 Task: Add a signature Leila Perez containing With heartfelt thanks and warm wishes, Leila Perez to email address softage.3@softage.net and add a folder Sales orders
Action: Mouse moved to (135, 148)
Screenshot: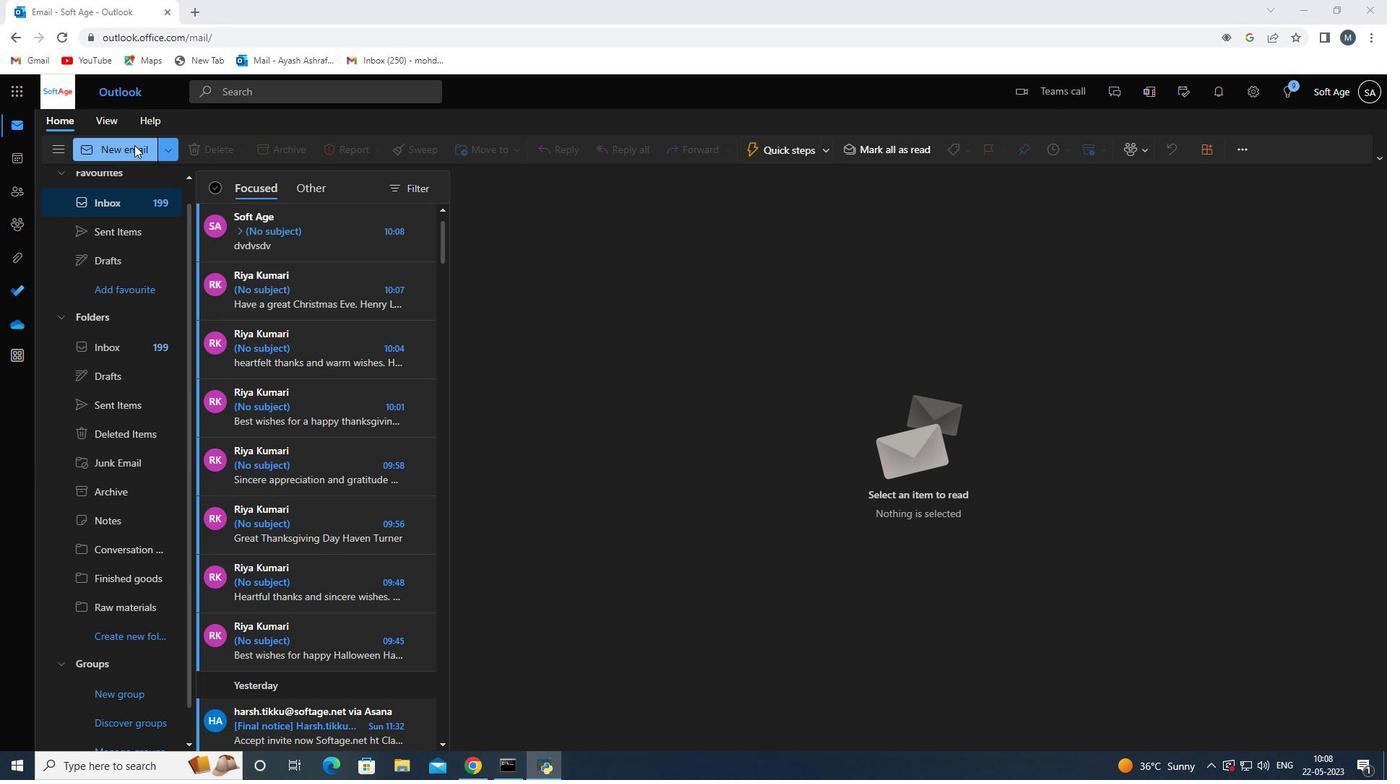 
Action: Mouse pressed left at (135, 148)
Screenshot: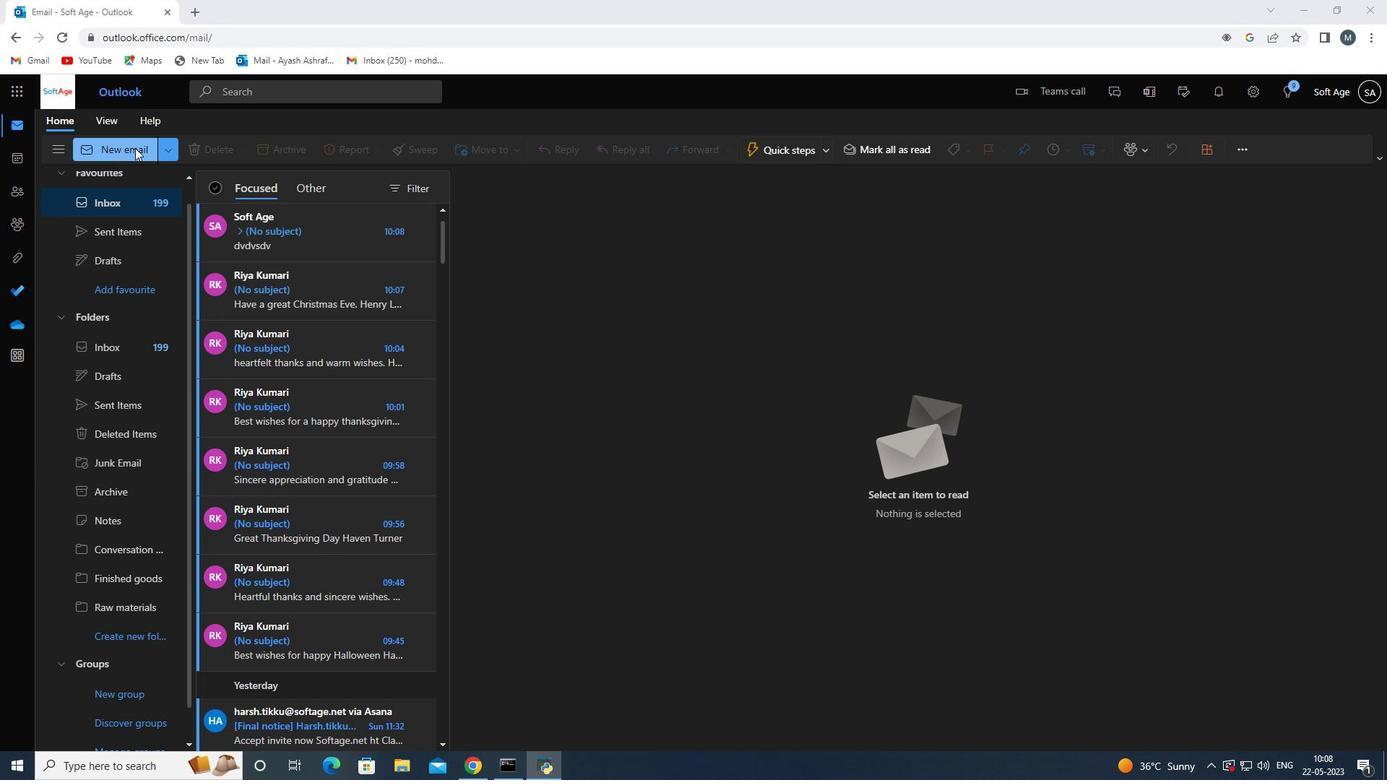 
Action: Mouse moved to (981, 154)
Screenshot: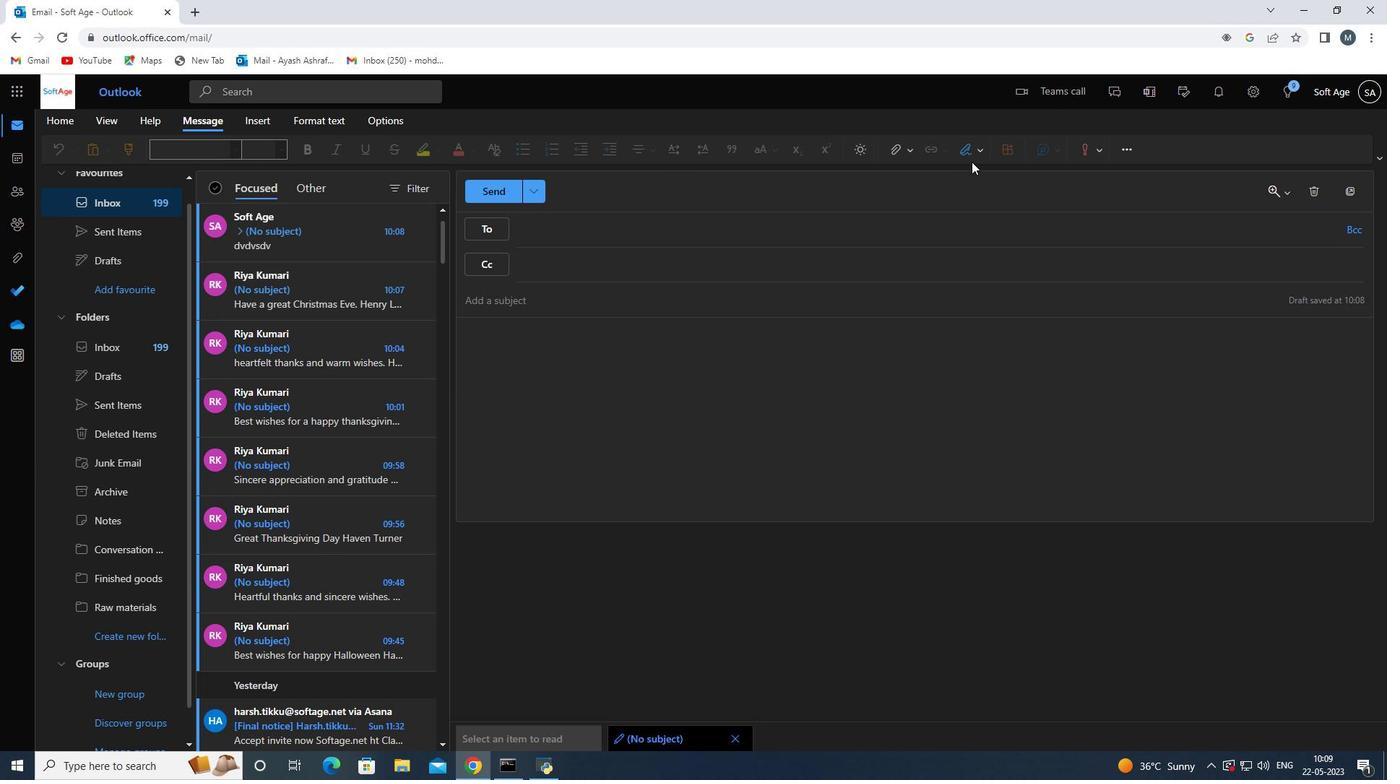 
Action: Mouse pressed left at (981, 154)
Screenshot: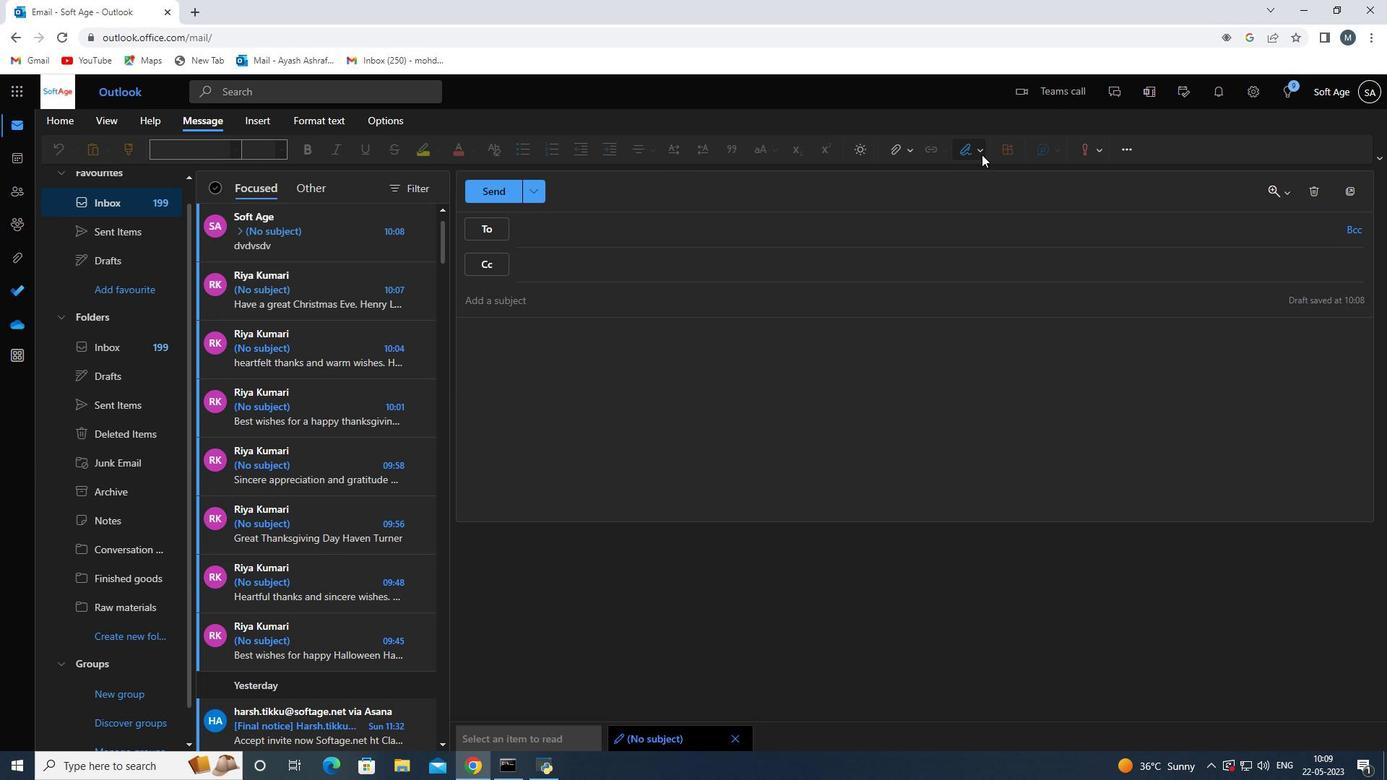 
Action: Mouse moved to (953, 214)
Screenshot: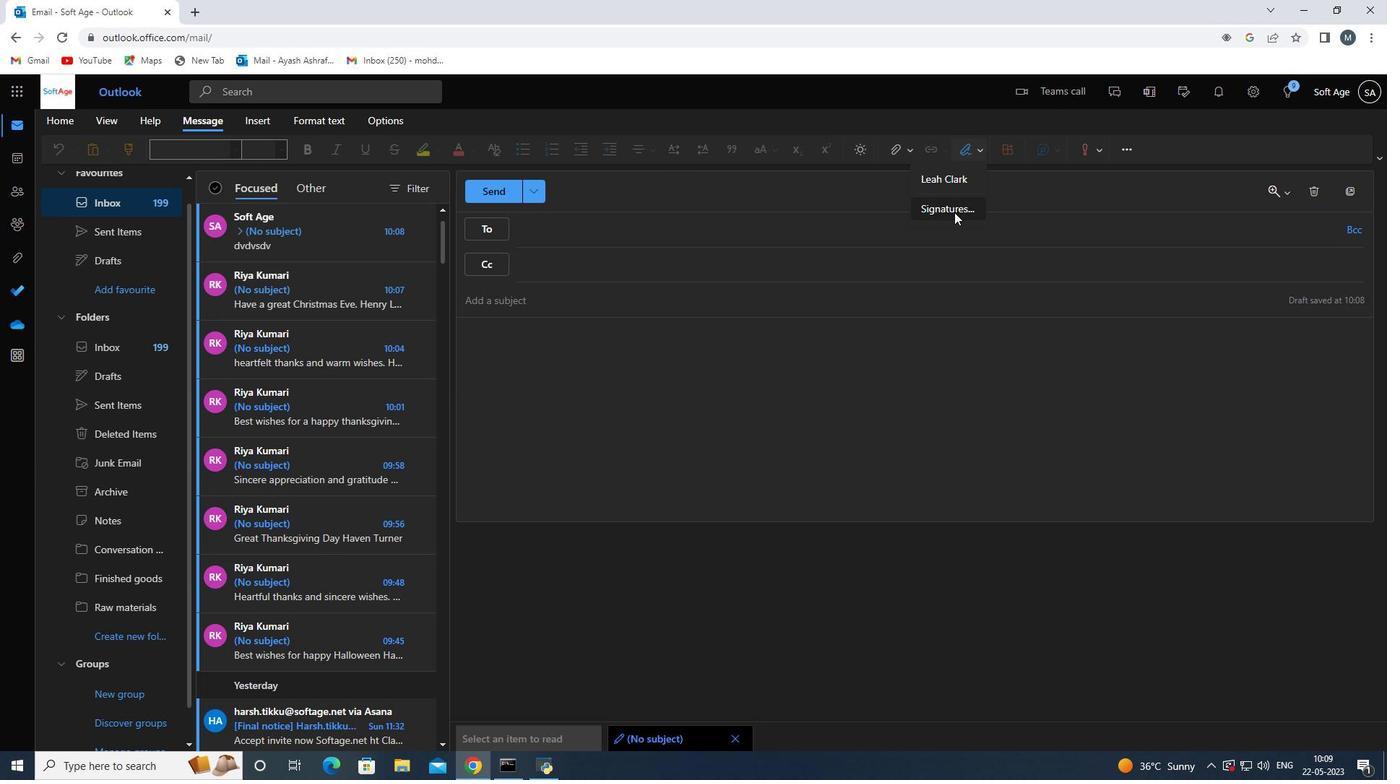 
Action: Mouse pressed left at (953, 214)
Screenshot: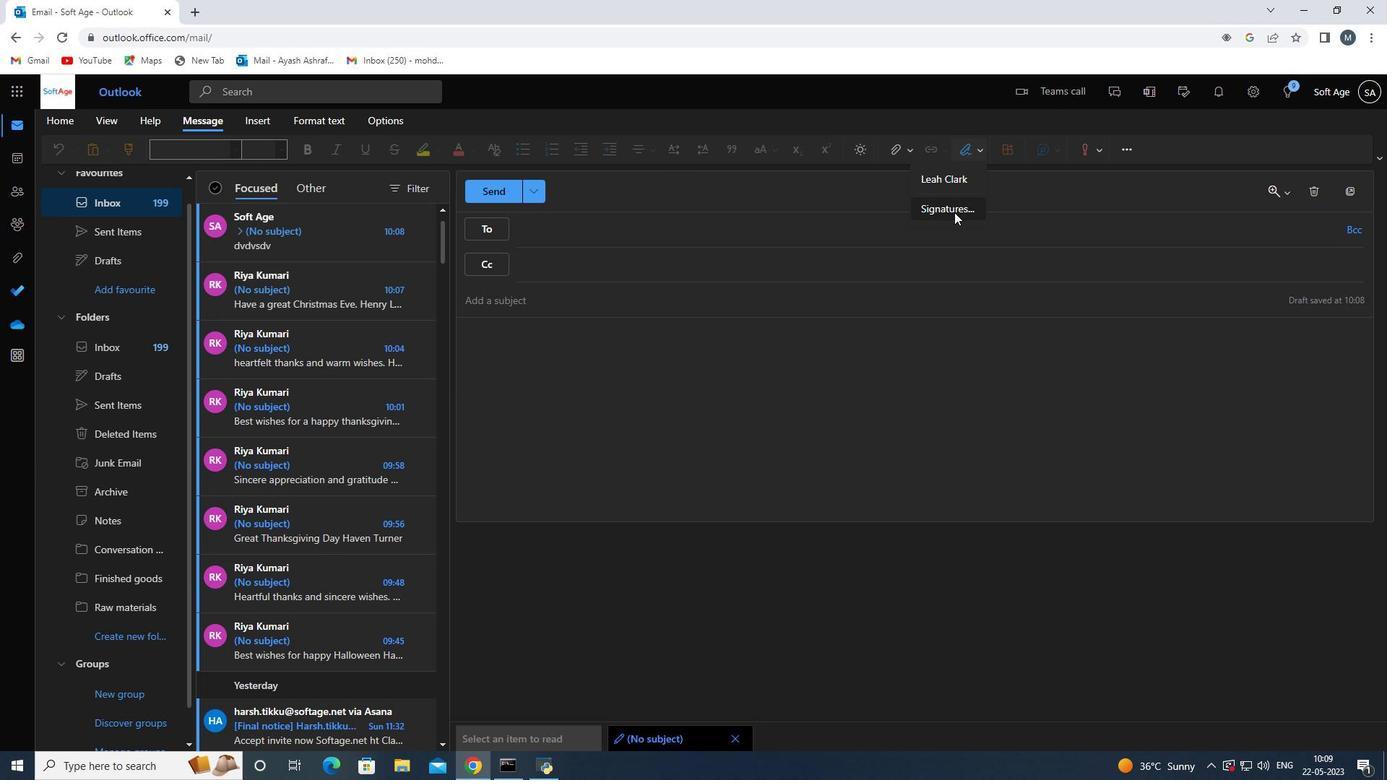 
Action: Mouse moved to (979, 266)
Screenshot: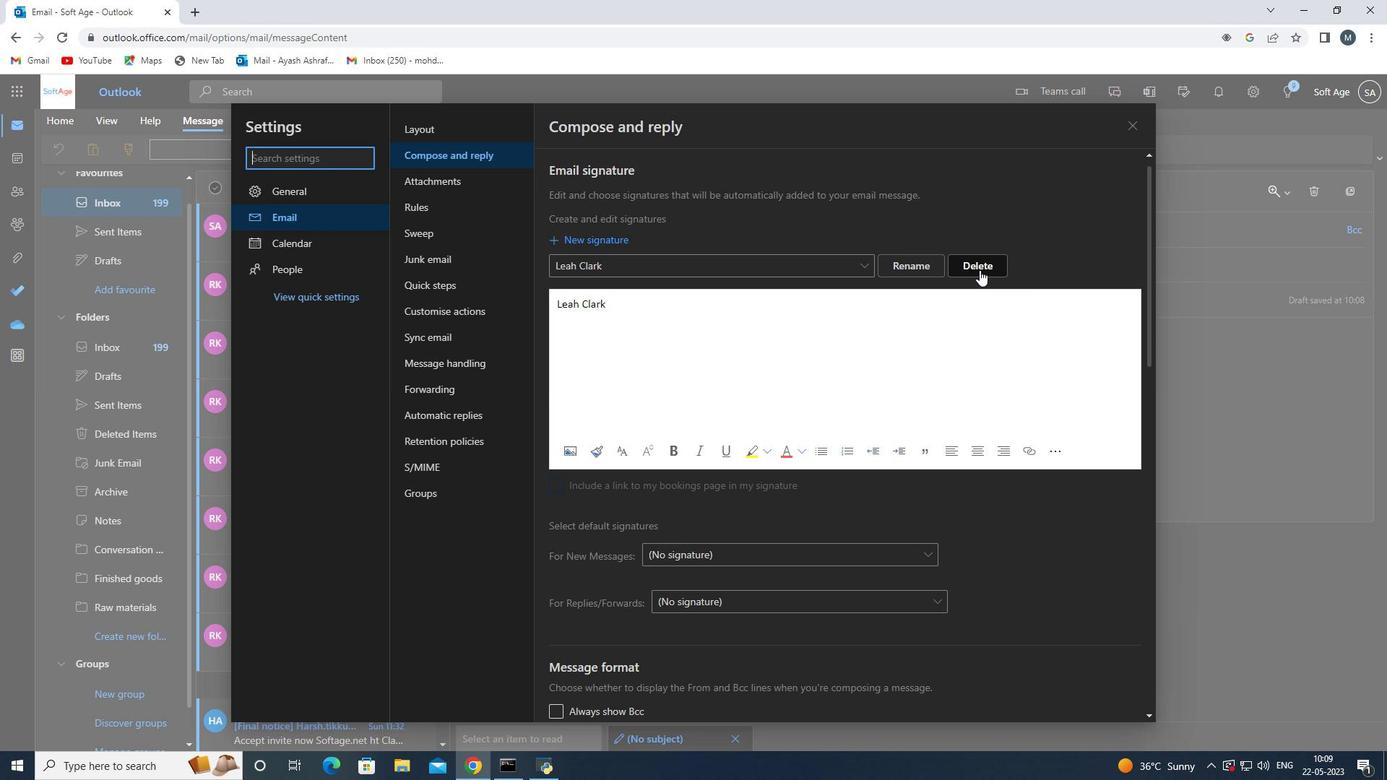 
Action: Mouse pressed left at (979, 266)
Screenshot: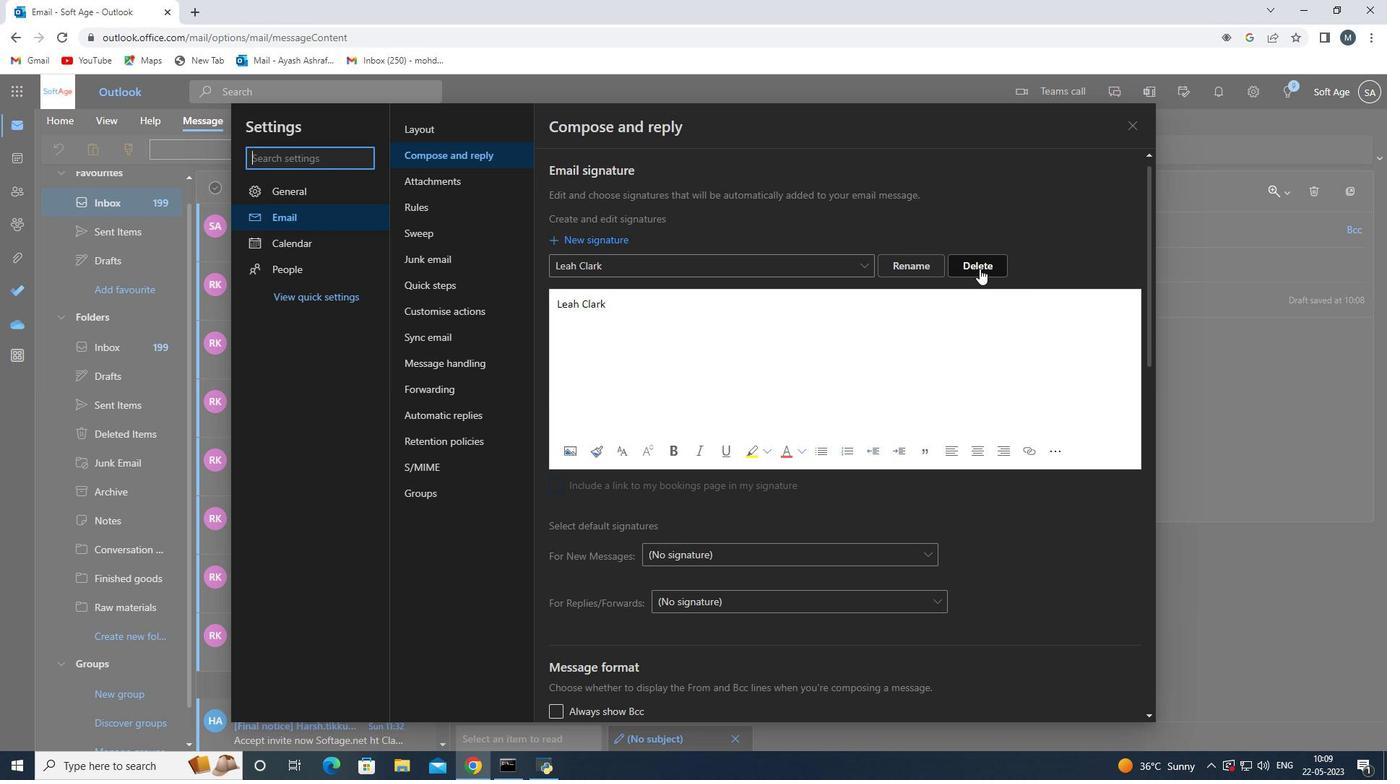 
Action: Mouse moved to (628, 265)
Screenshot: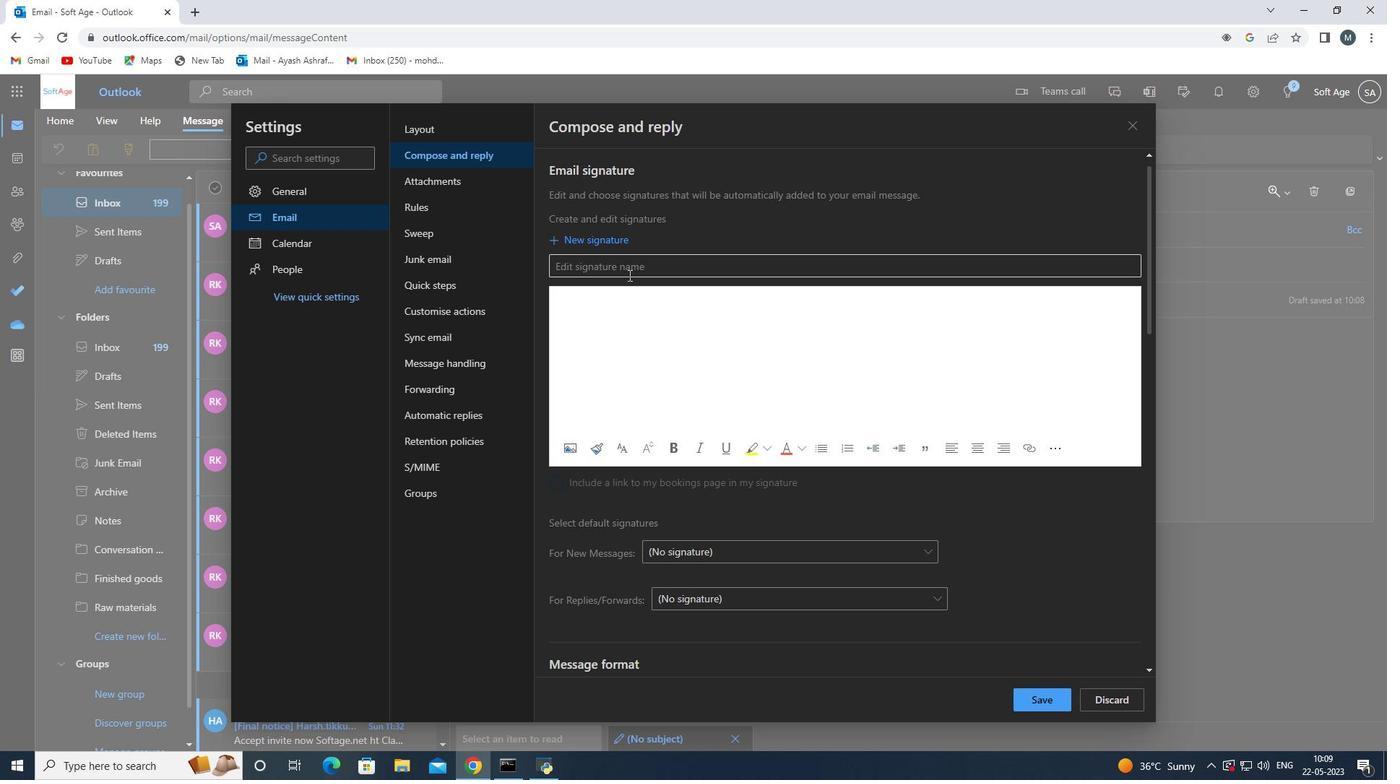 
Action: Mouse pressed left at (628, 265)
Screenshot: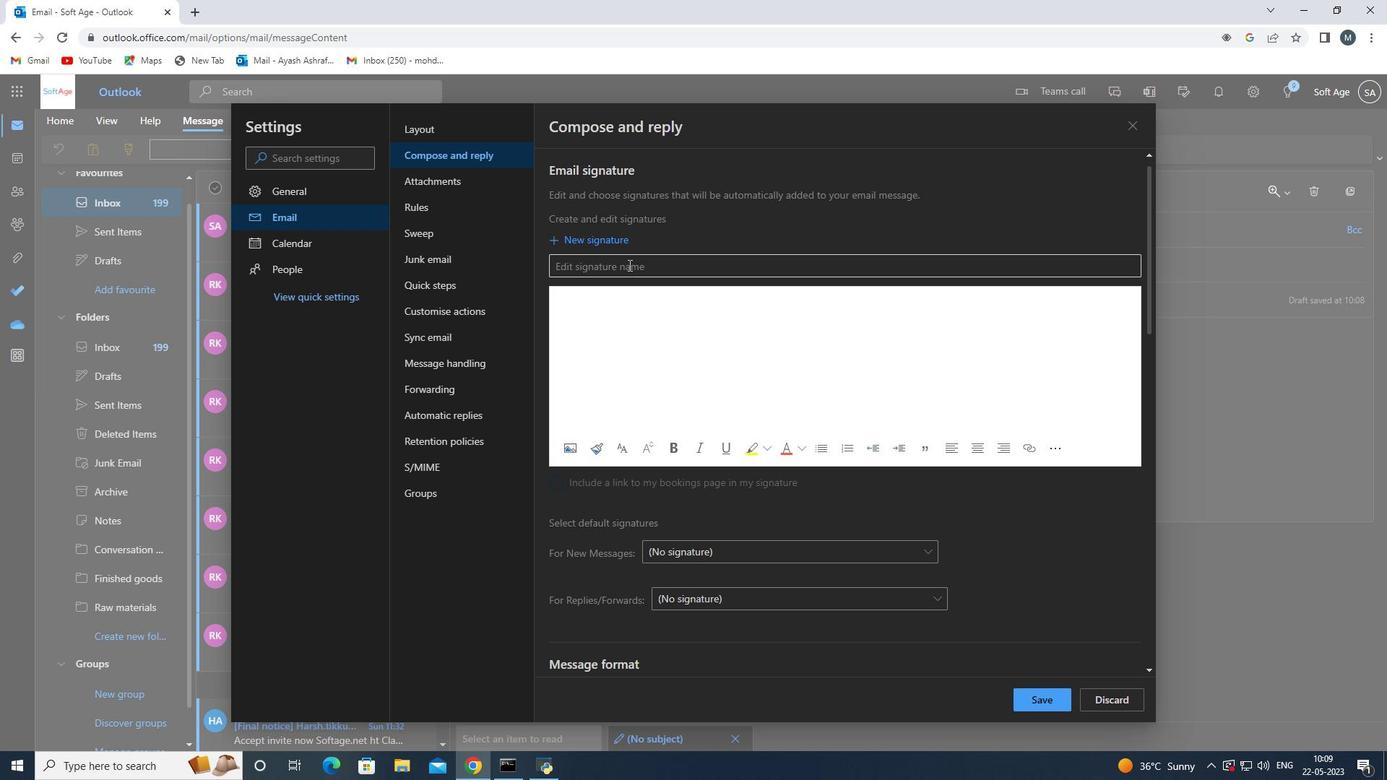 
Action: Key pressed <Key.shift><Key.shift><Key.shift><Key.shift><Key.shift>Leila<Key.space><Key.shift><Key.shift><Key.shift><Key.shift><Key.shift><Key.shift><Key.shift><Key.shift>Perez<Key.space>
Screenshot: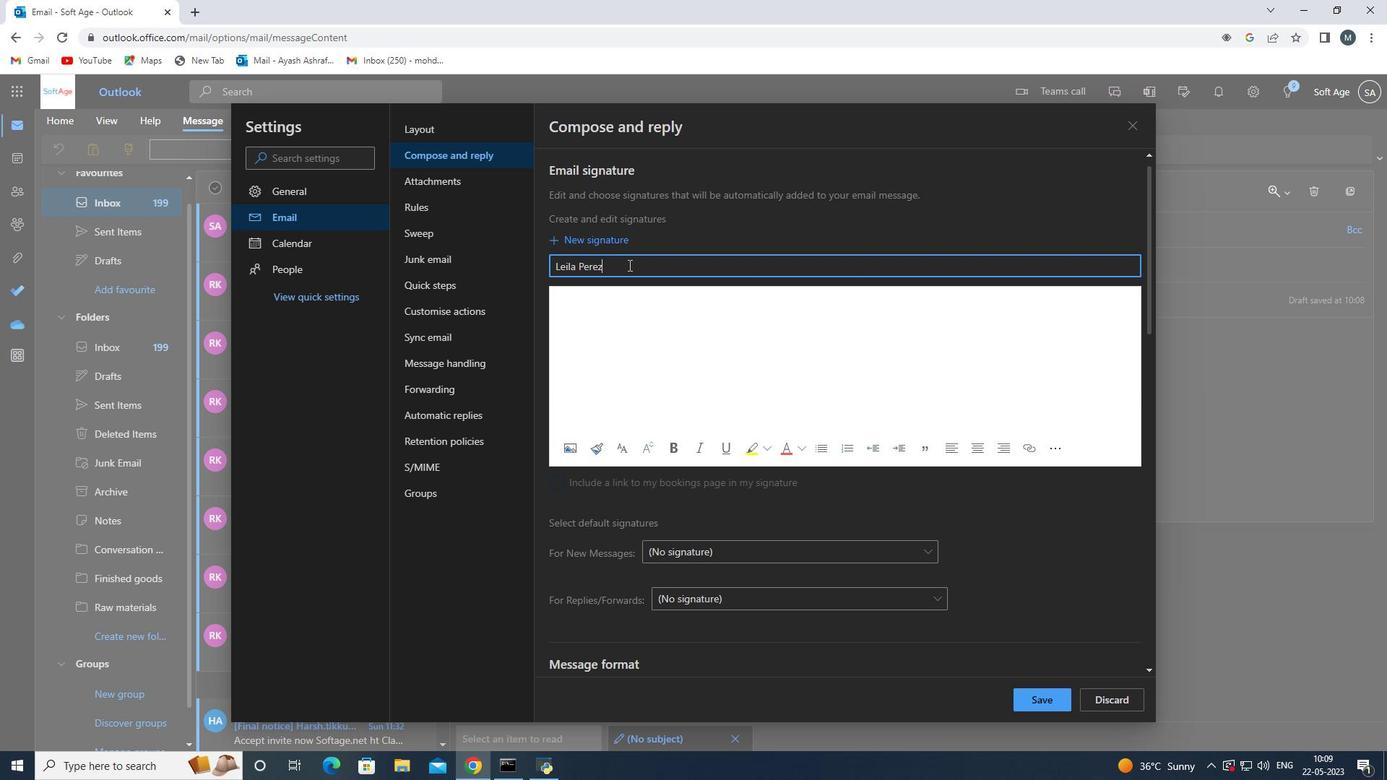 
Action: Mouse moved to (597, 317)
Screenshot: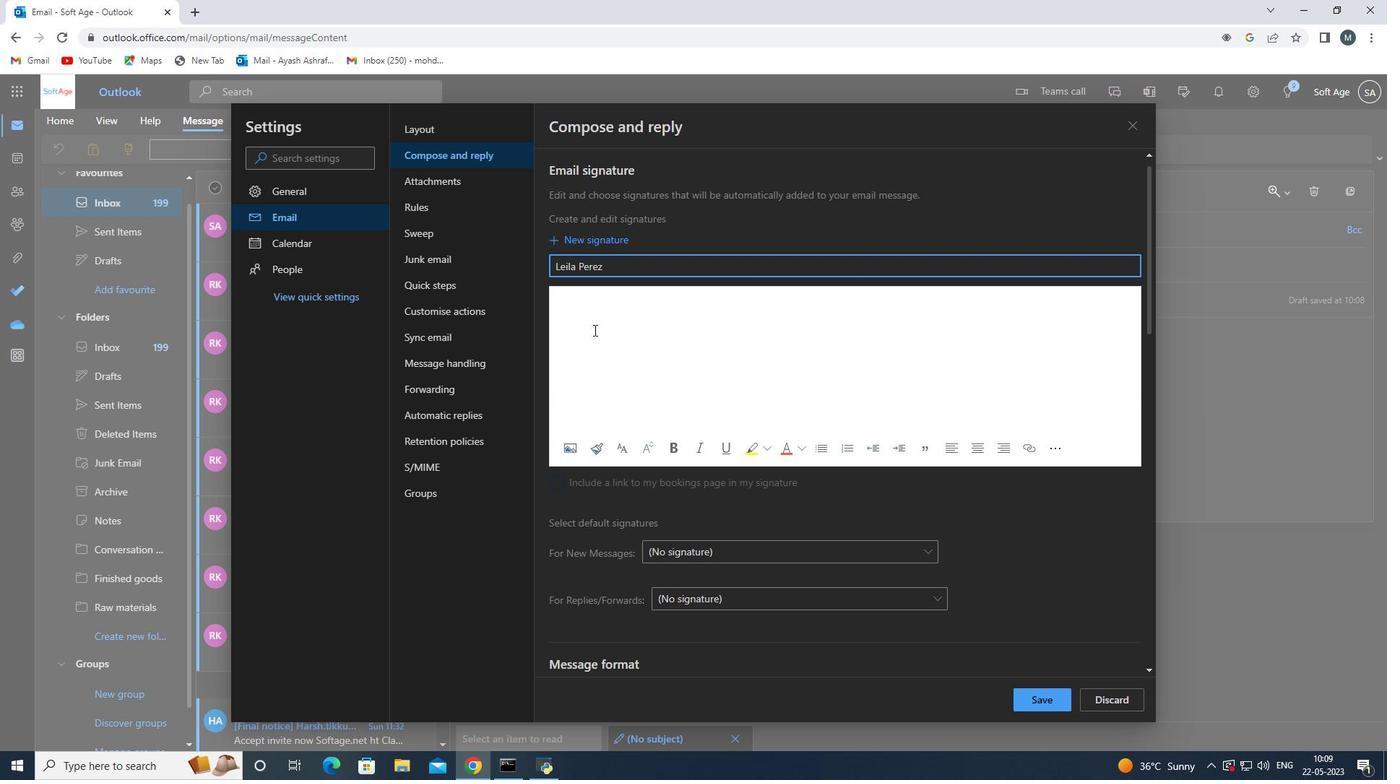 
Action: Mouse pressed left at (597, 317)
Screenshot: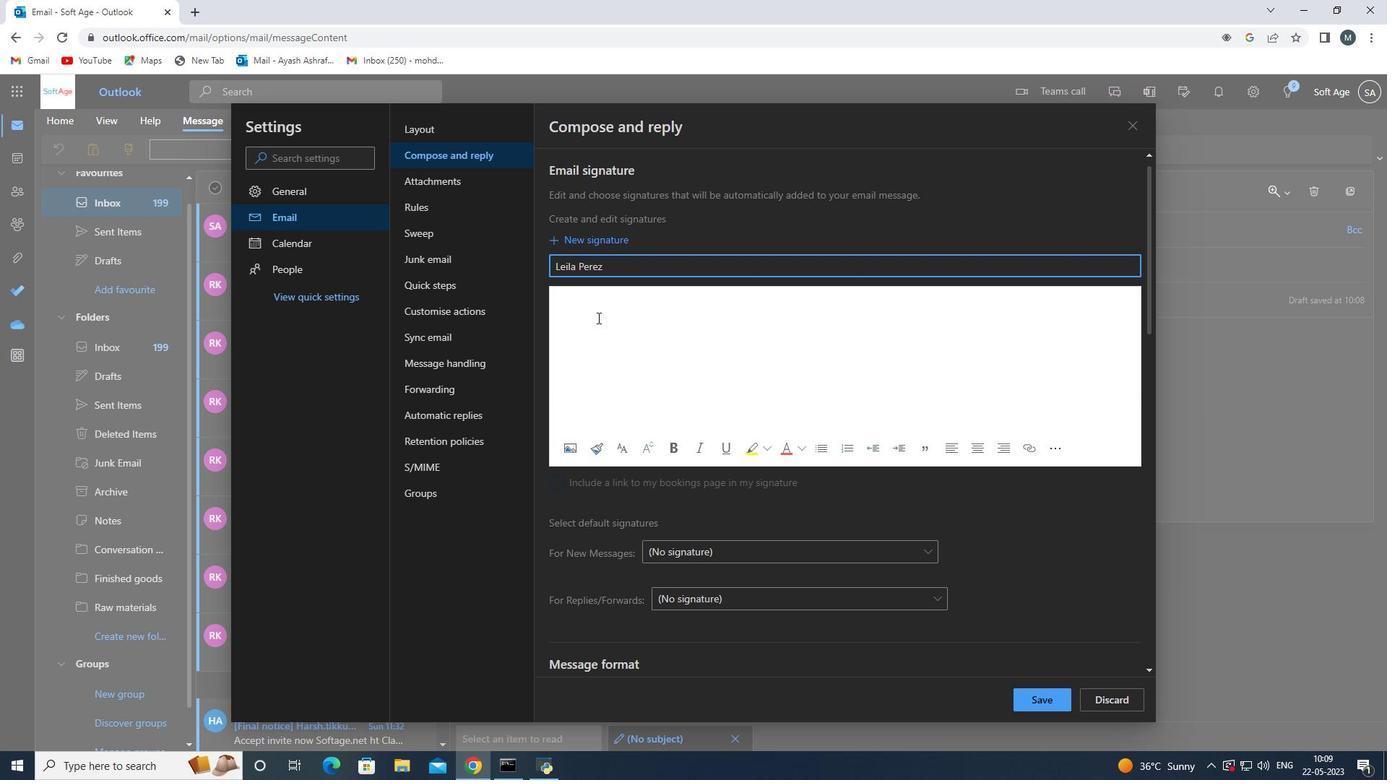 
Action: Mouse moved to (598, 317)
Screenshot: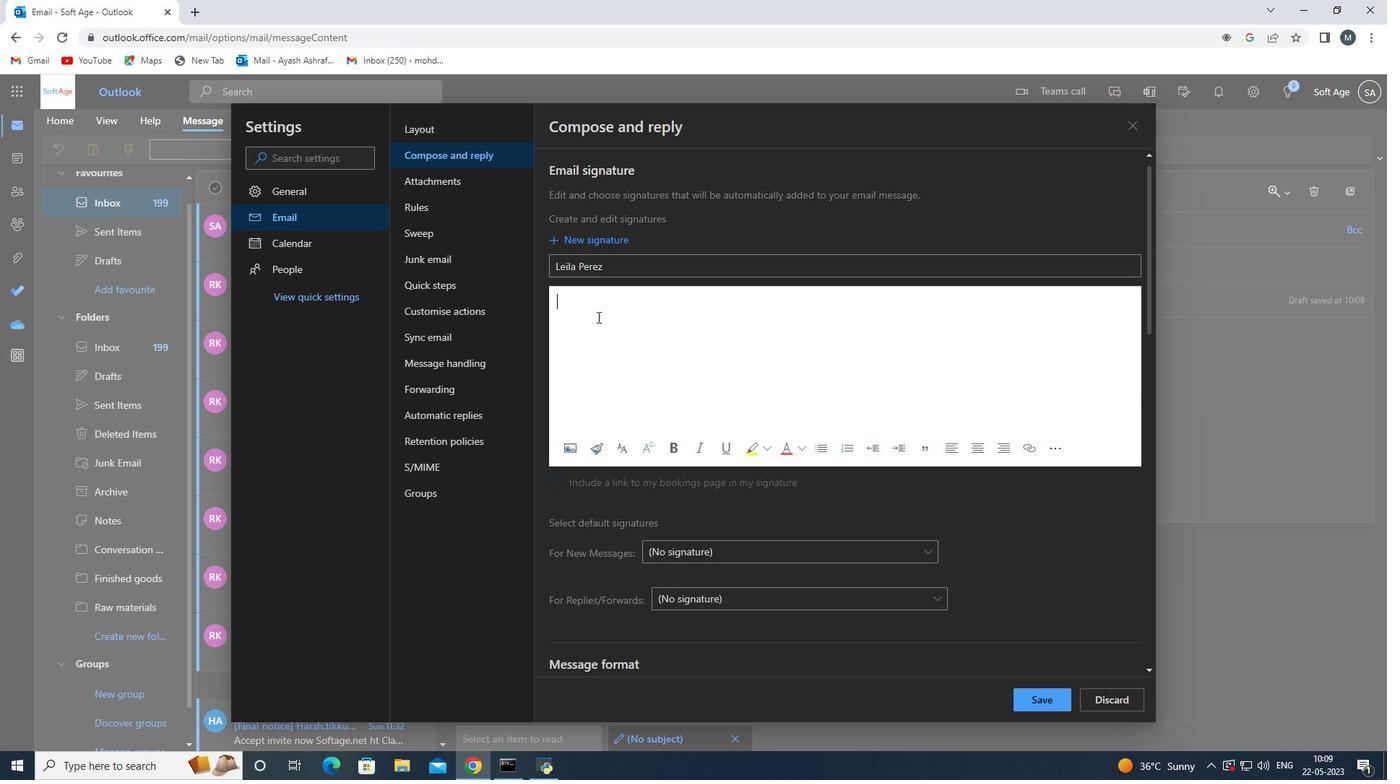 
Action: Key pressed <Key.shift>Leila<Key.space><Key.shift>Perez<Key.space>
Screenshot: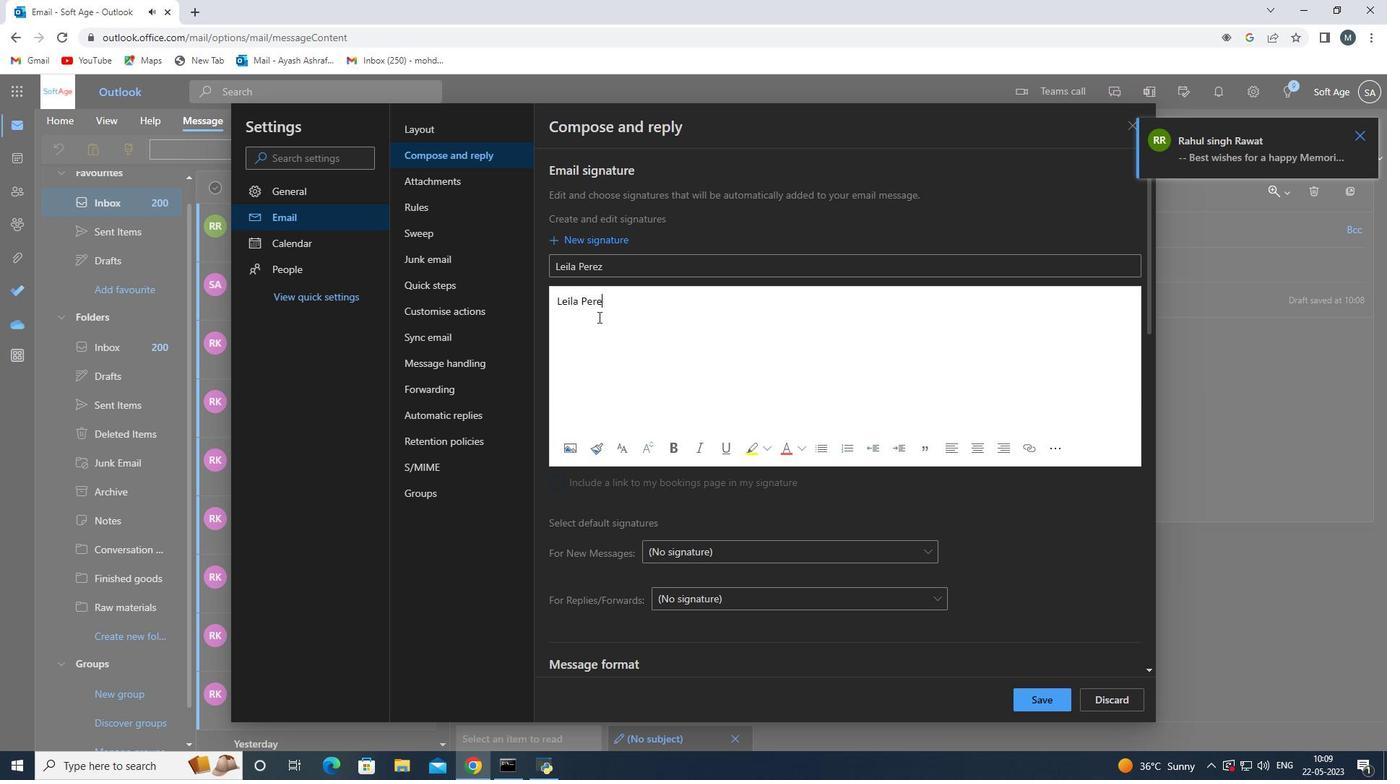 
Action: Mouse moved to (1033, 696)
Screenshot: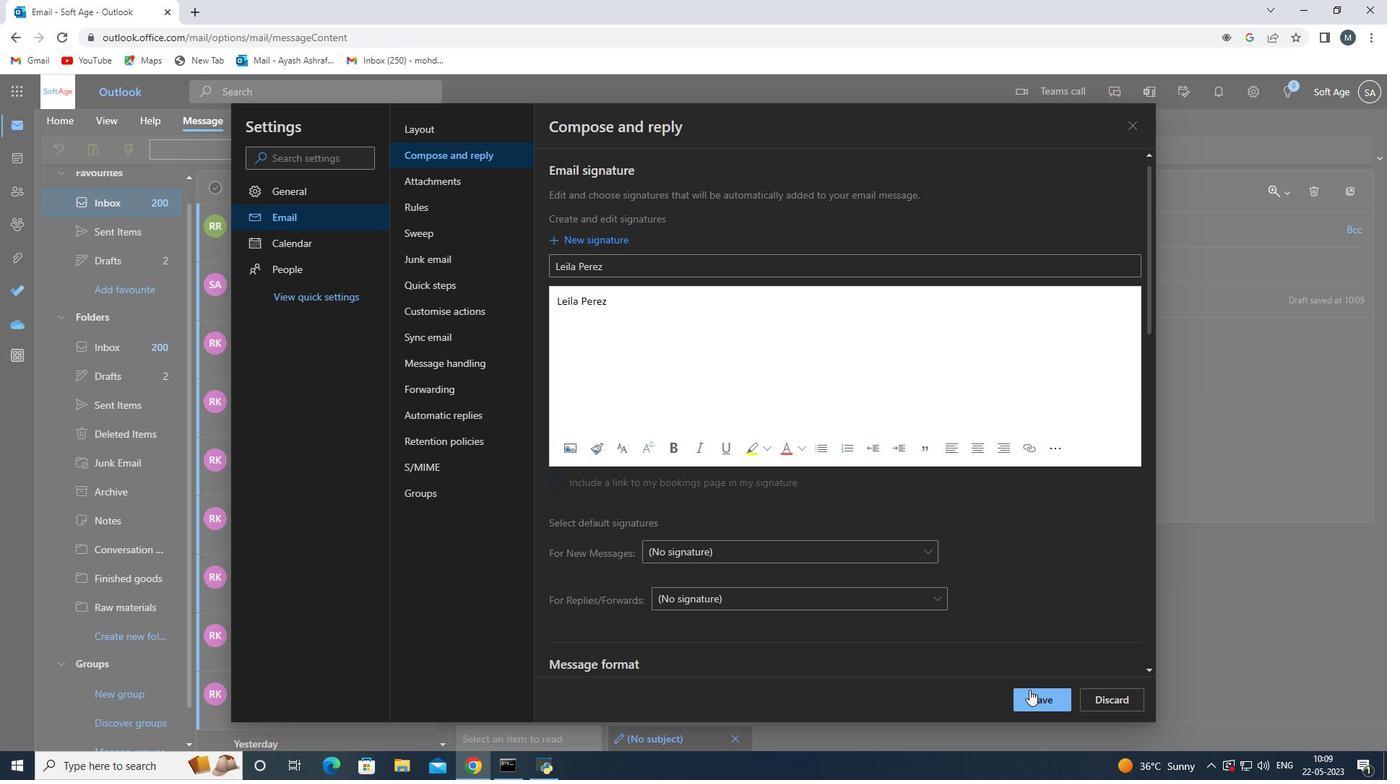 
Action: Mouse pressed left at (1033, 696)
Screenshot: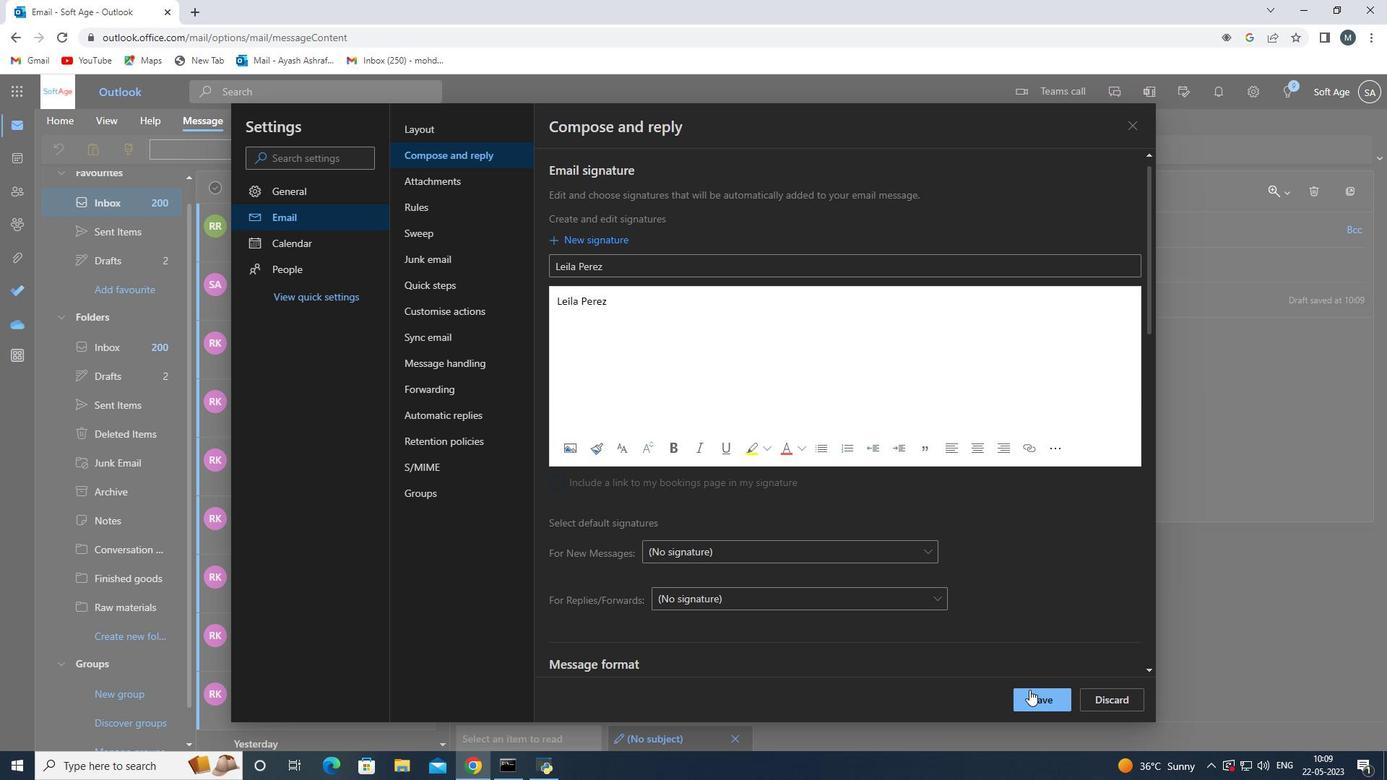 
Action: Mouse moved to (979, 442)
Screenshot: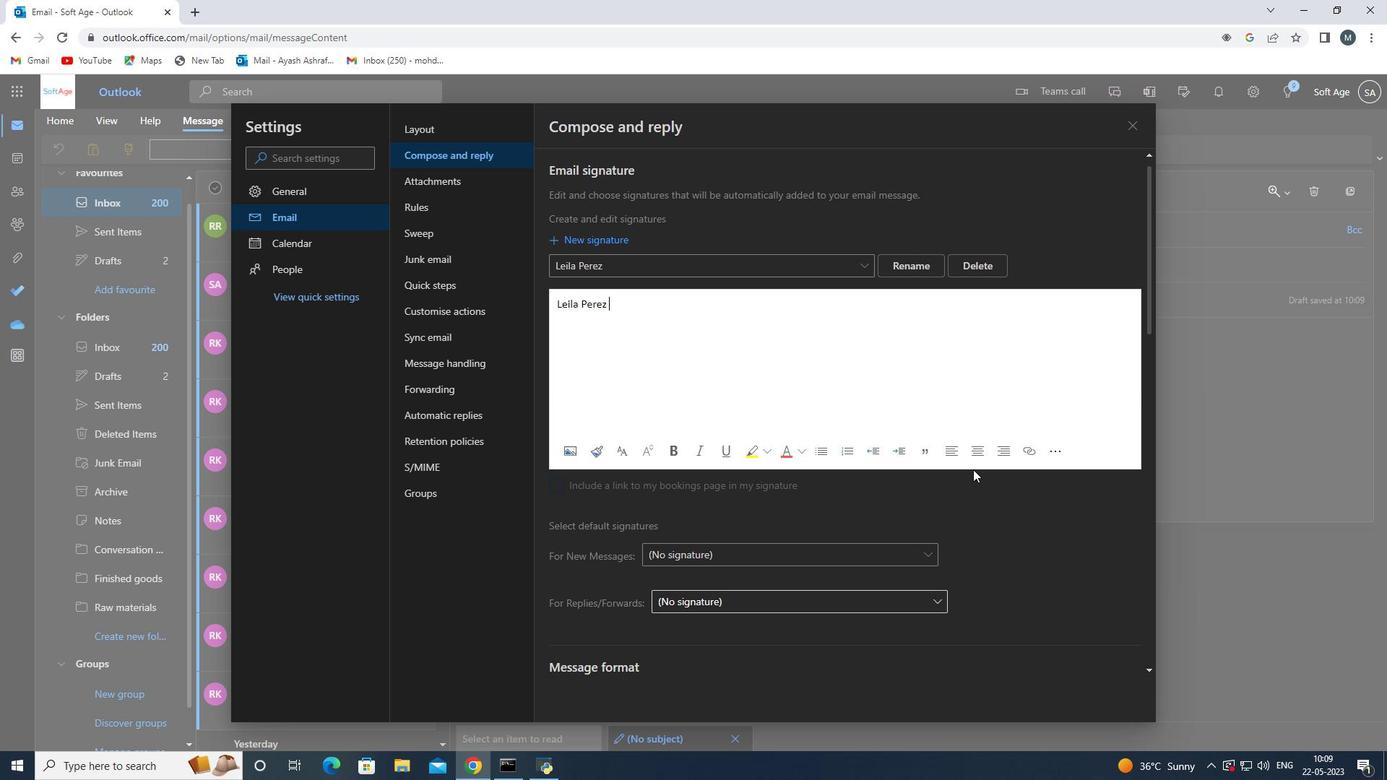 
Action: Mouse scrolled (975, 463) with delta (0, 0)
Screenshot: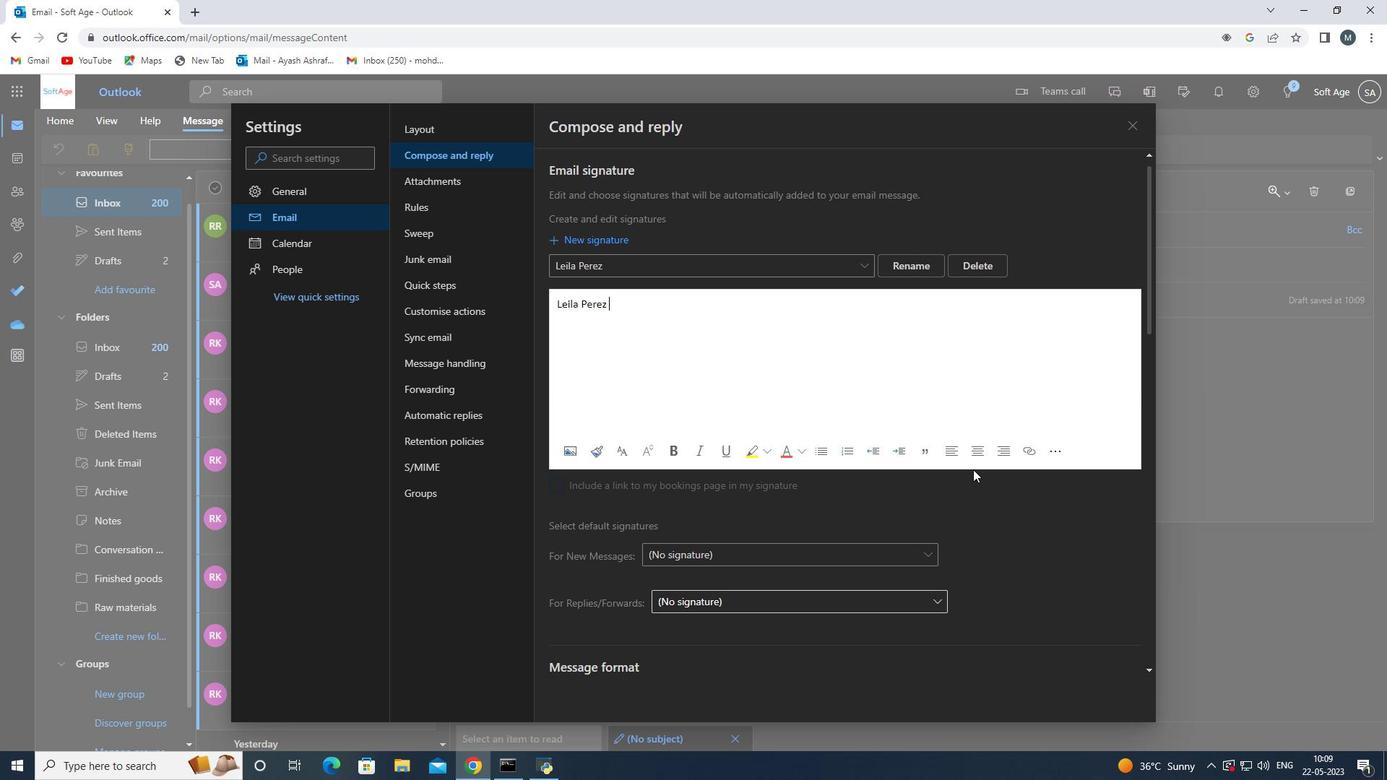 
Action: Mouse moved to (979, 442)
Screenshot: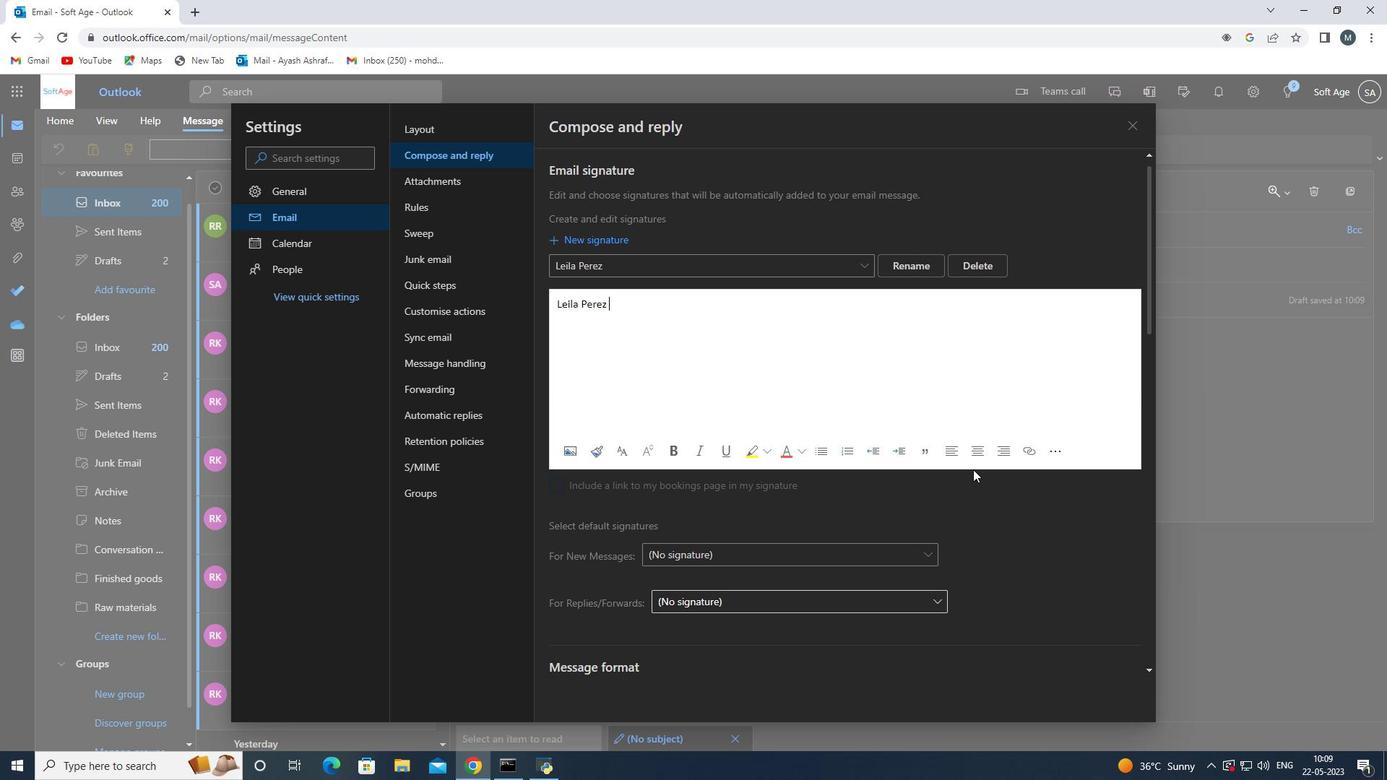 
Action: Mouse scrolled (978, 450) with delta (0, 0)
Screenshot: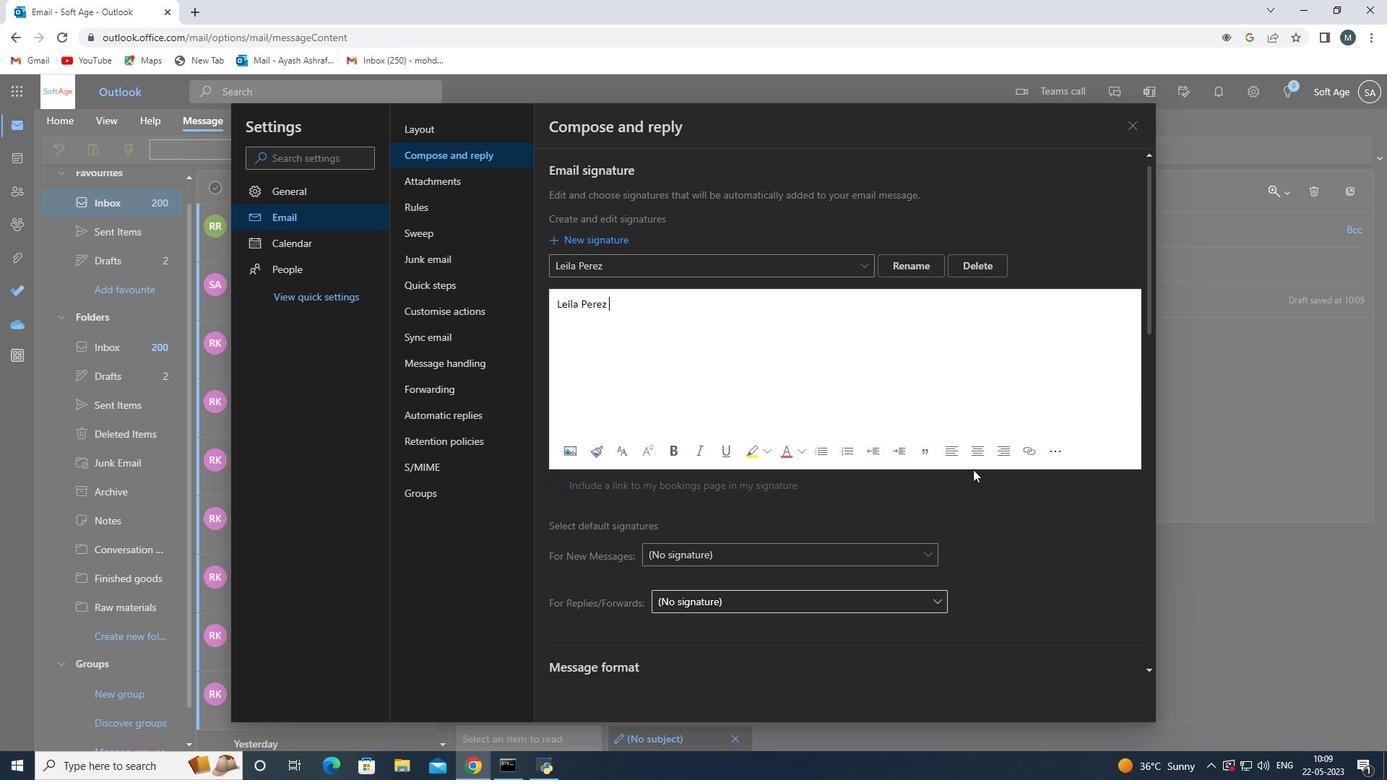 
Action: Mouse moved to (979, 441)
Screenshot: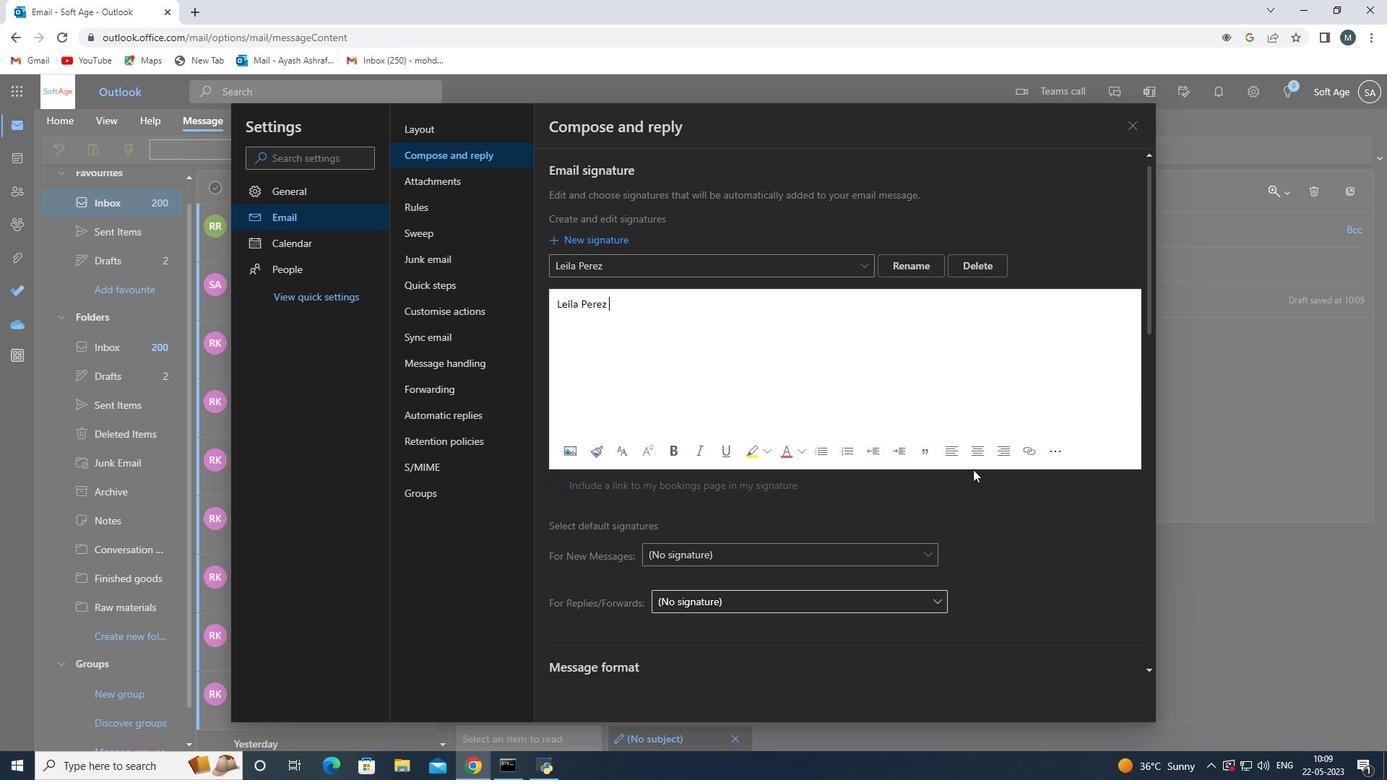 
Action: Mouse scrolled (979, 445) with delta (0, 0)
Screenshot: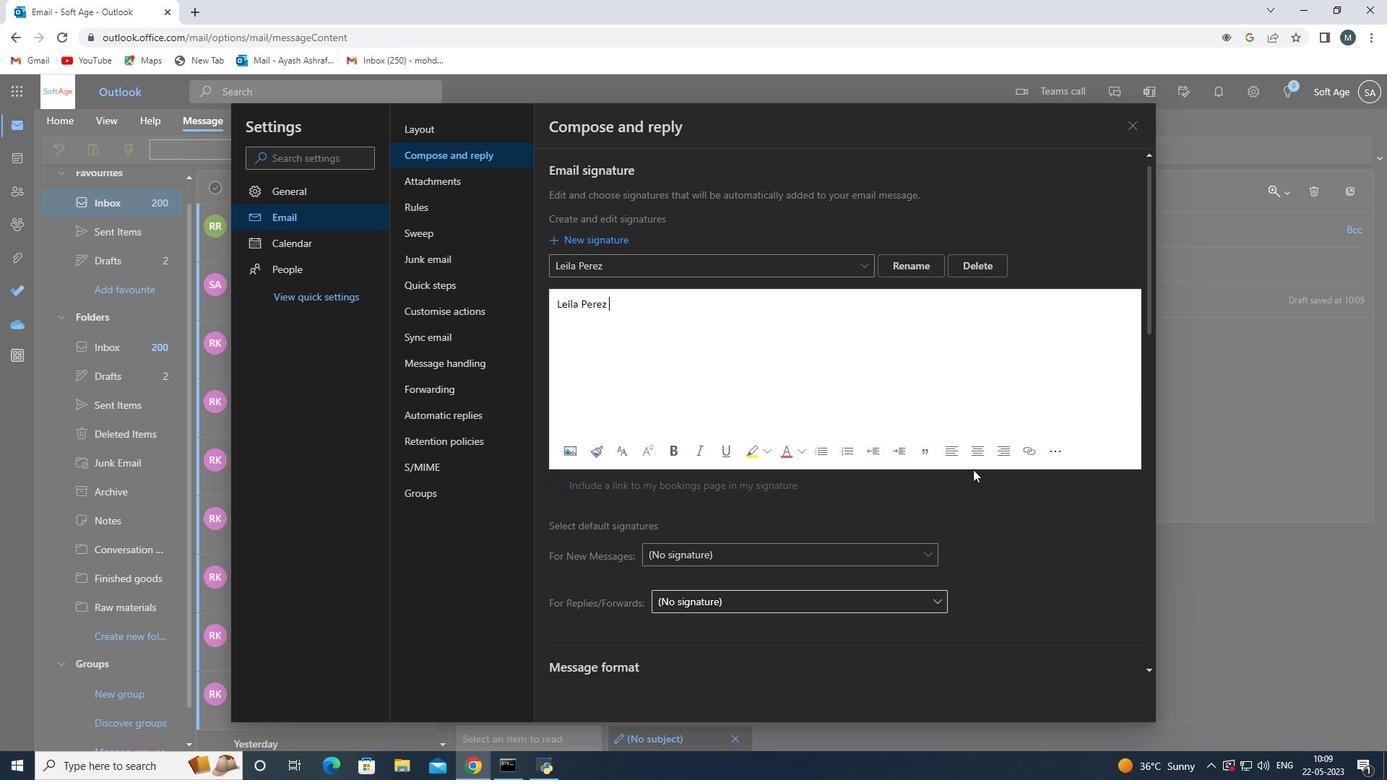 
Action: Mouse moved to (979, 439)
Screenshot: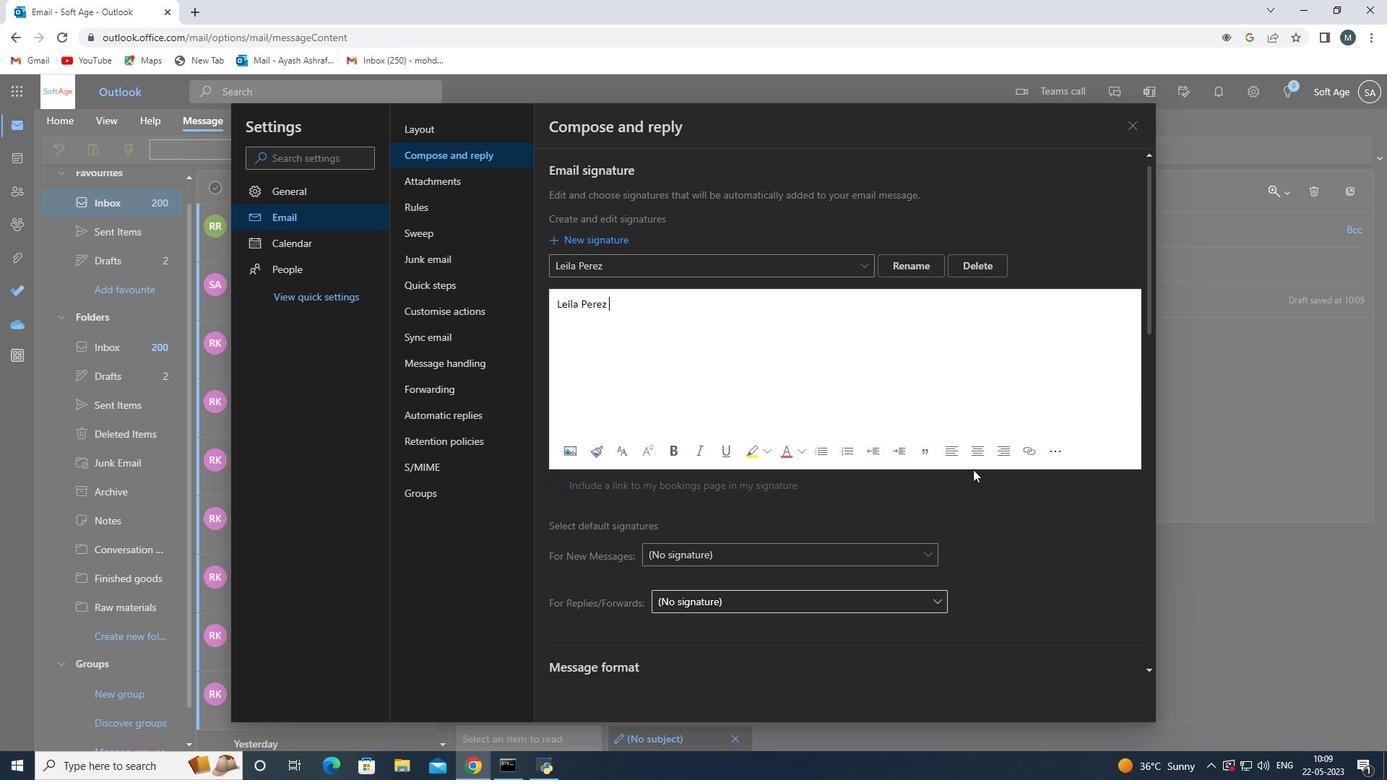 
Action: Mouse scrolled (979, 443) with delta (0, 0)
Screenshot: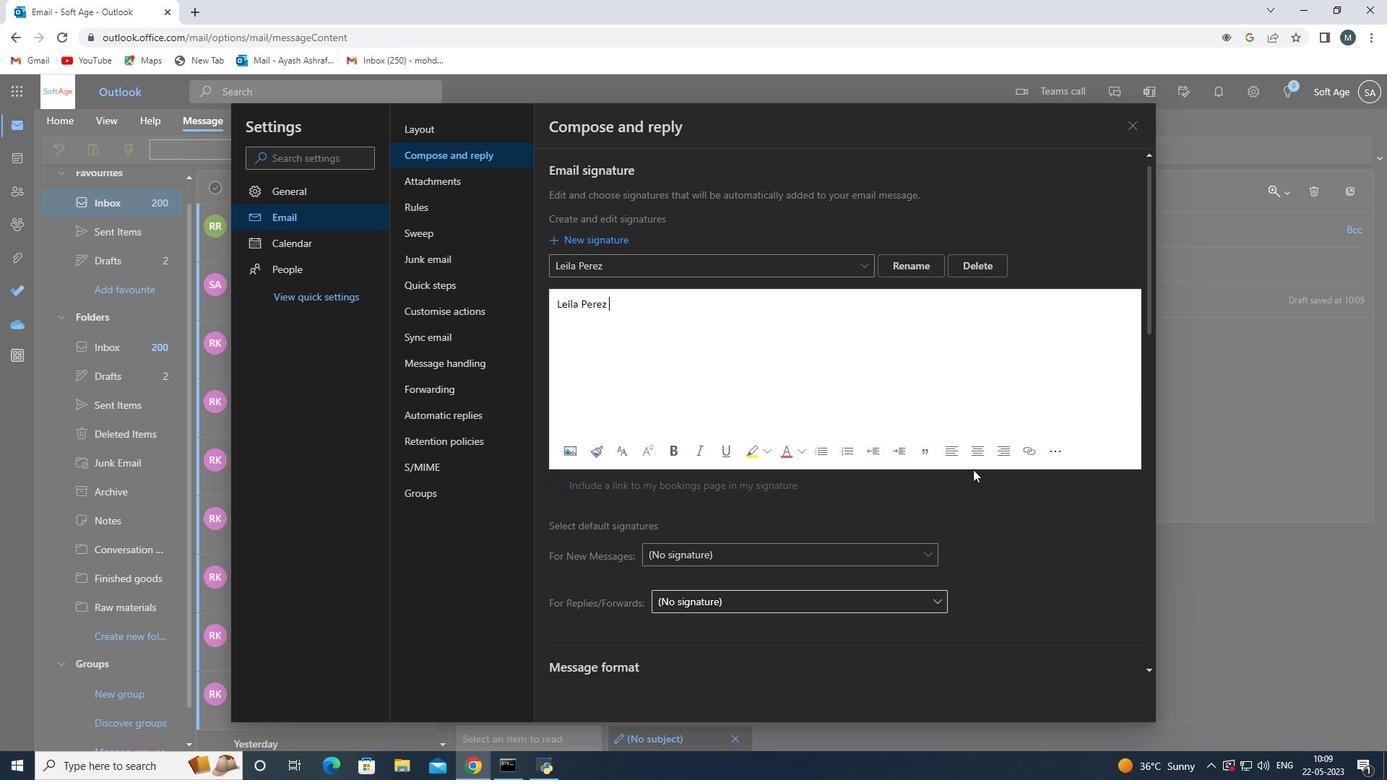 
Action: Mouse moved to (979, 439)
Screenshot: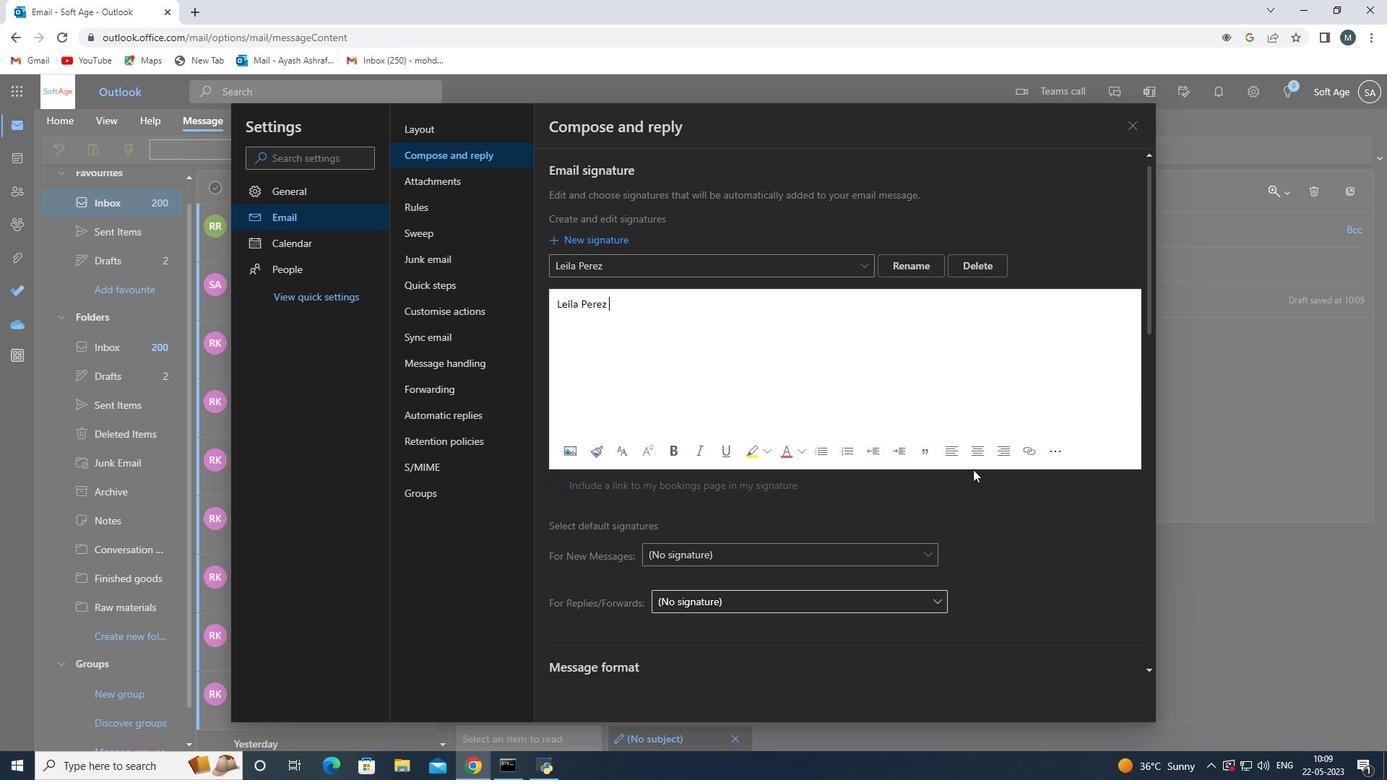 
Action: Mouse scrolled (979, 442) with delta (0, 0)
Screenshot: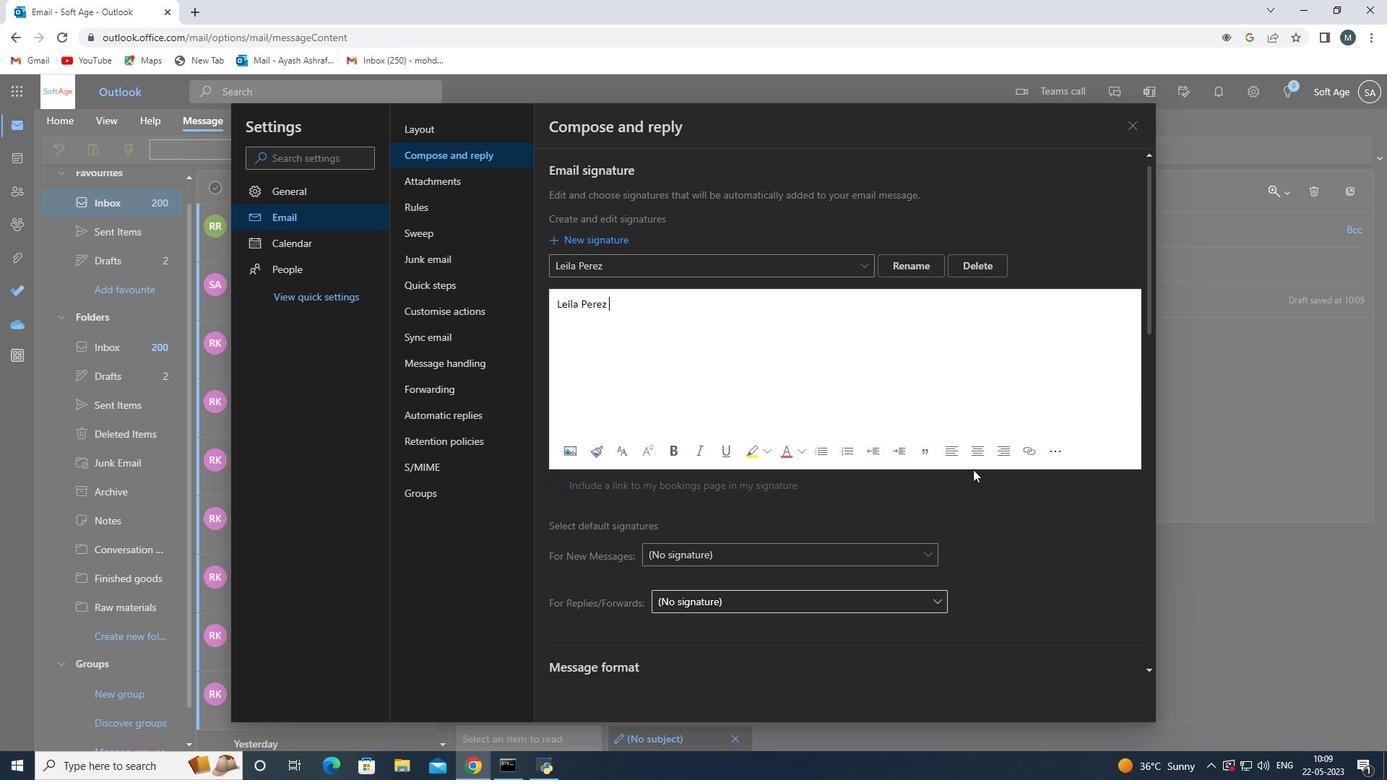 
Action: Mouse moved to (979, 438)
Screenshot: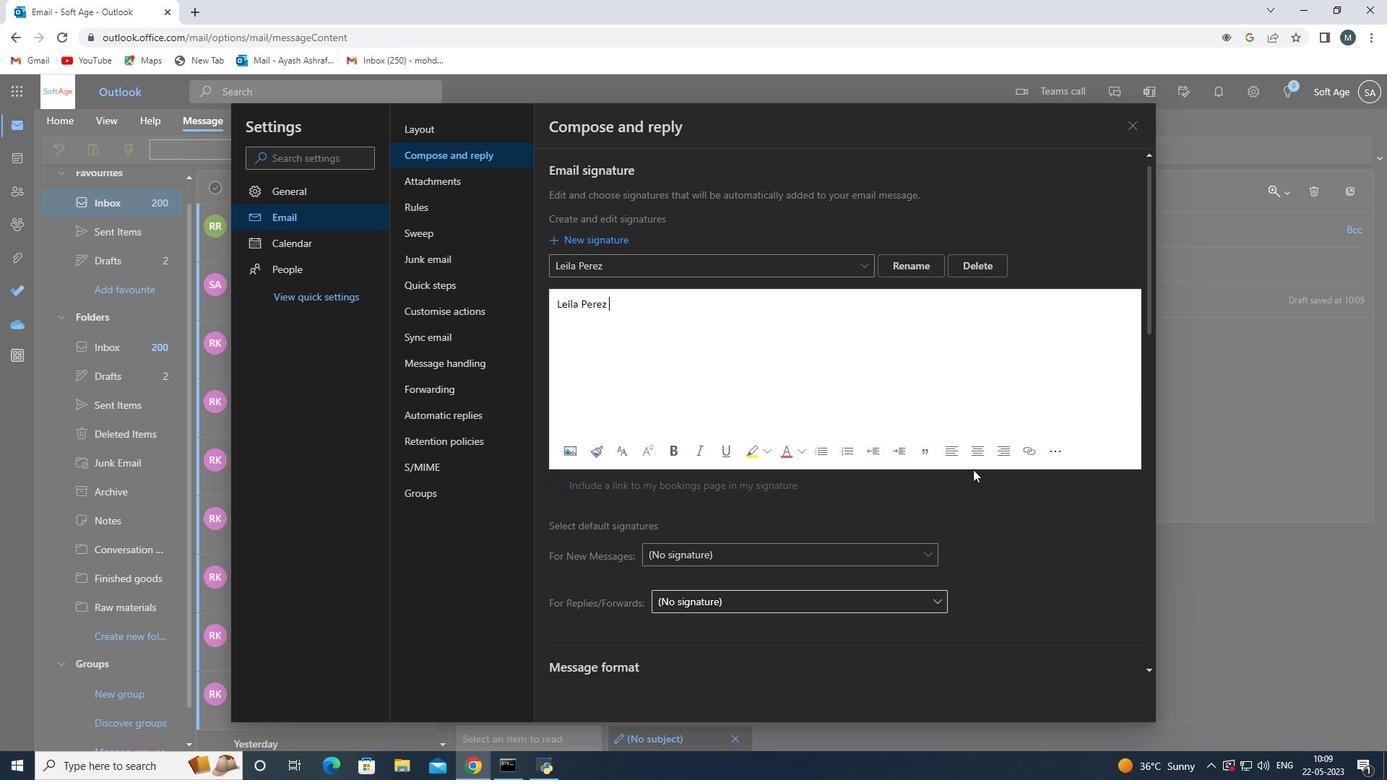 
Action: Mouse scrolled (979, 439) with delta (0, 0)
Screenshot: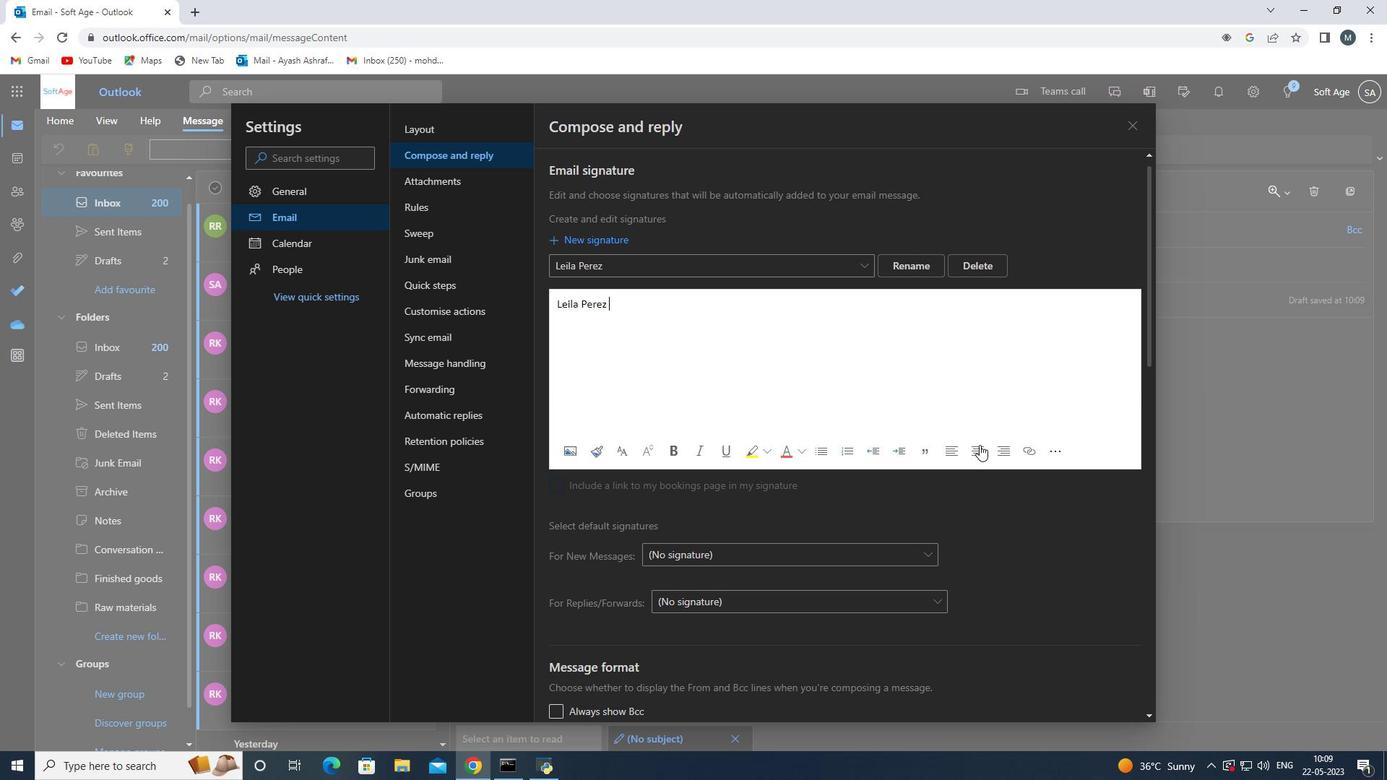 
Action: Mouse moved to (956, 411)
Screenshot: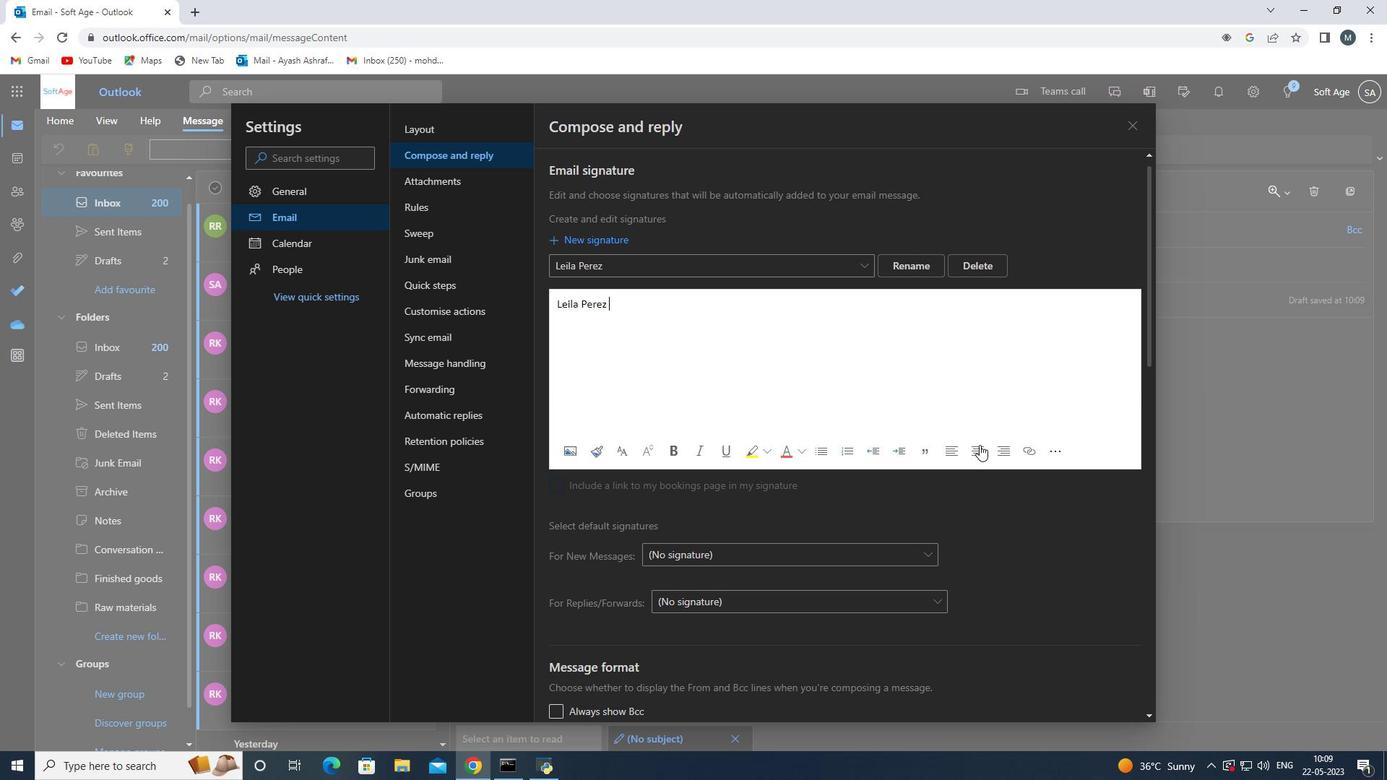 
Action: Mouse scrolled (979, 439) with delta (0, 0)
Screenshot: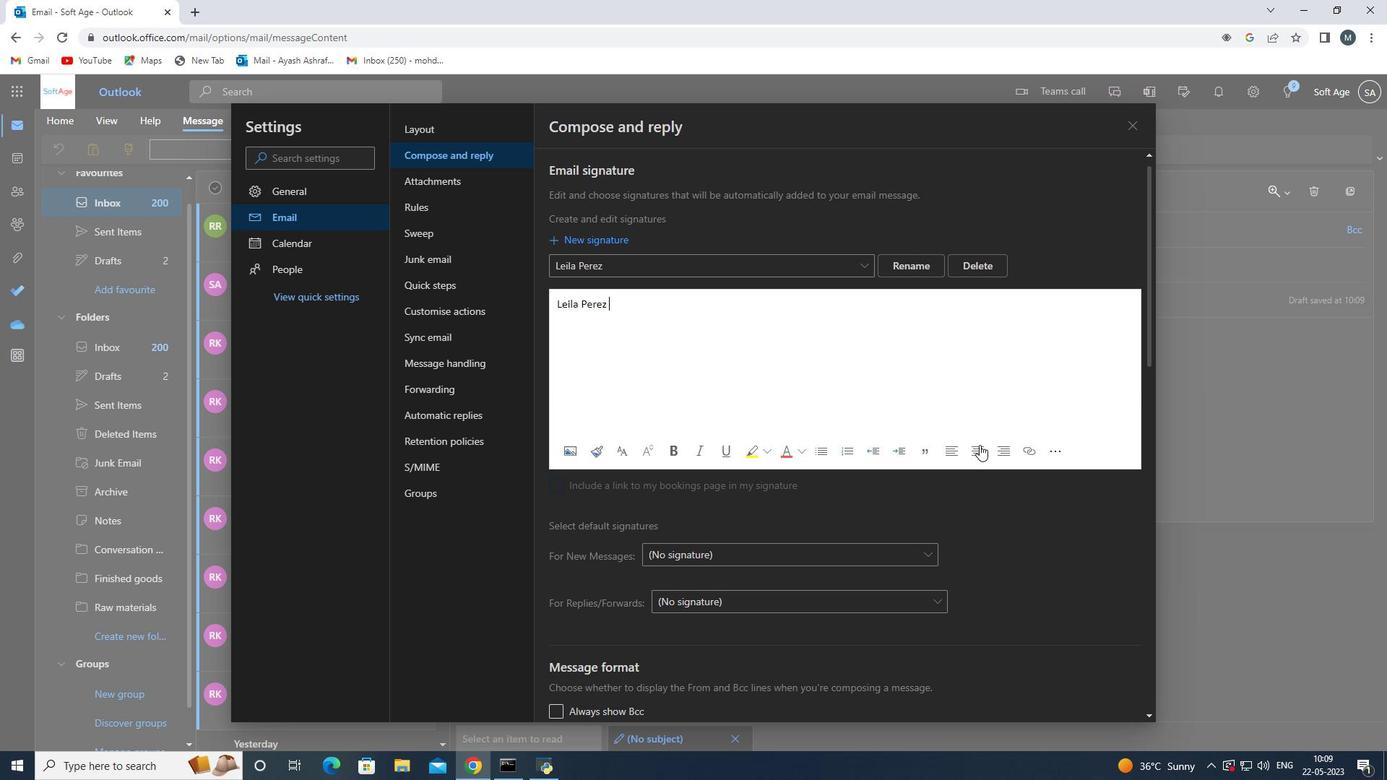
Action: Mouse moved to (1136, 119)
Screenshot: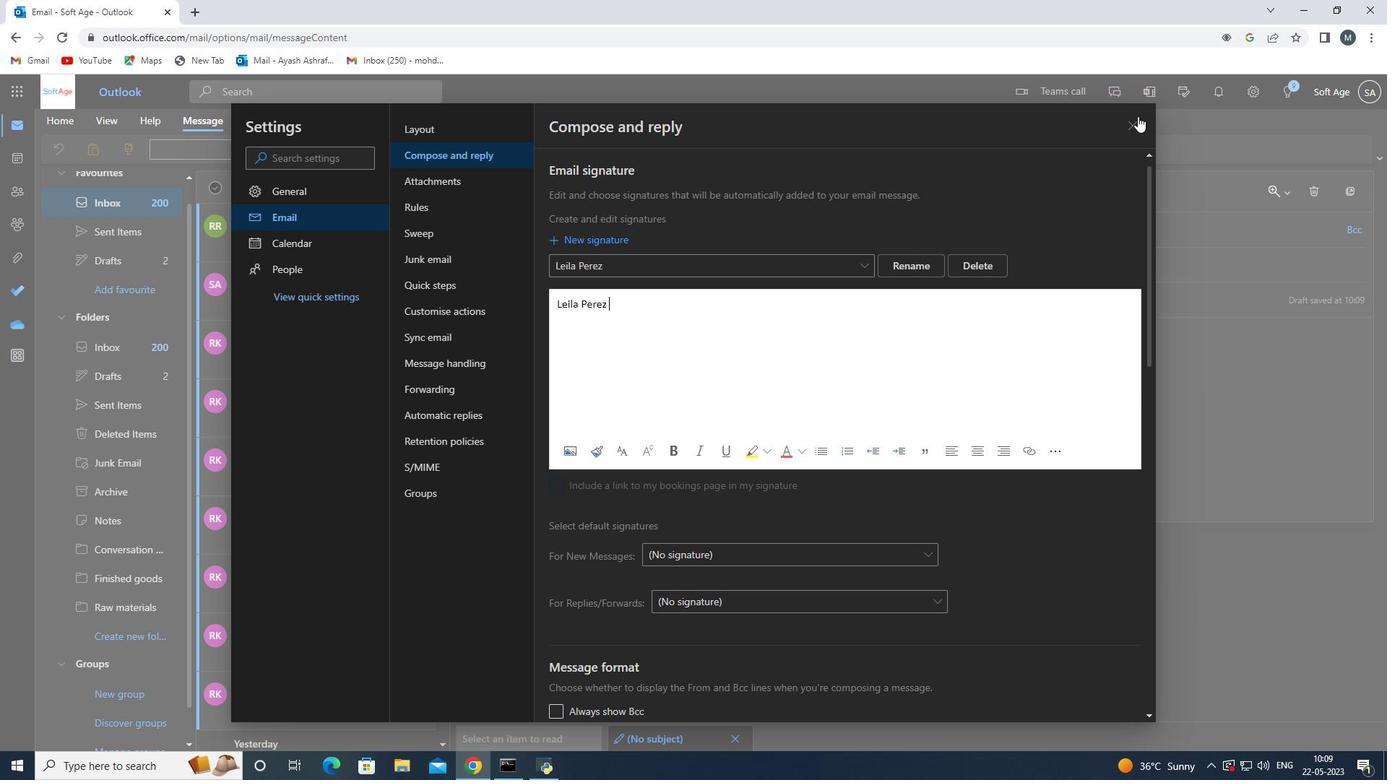 
Action: Mouse pressed left at (1136, 119)
Screenshot: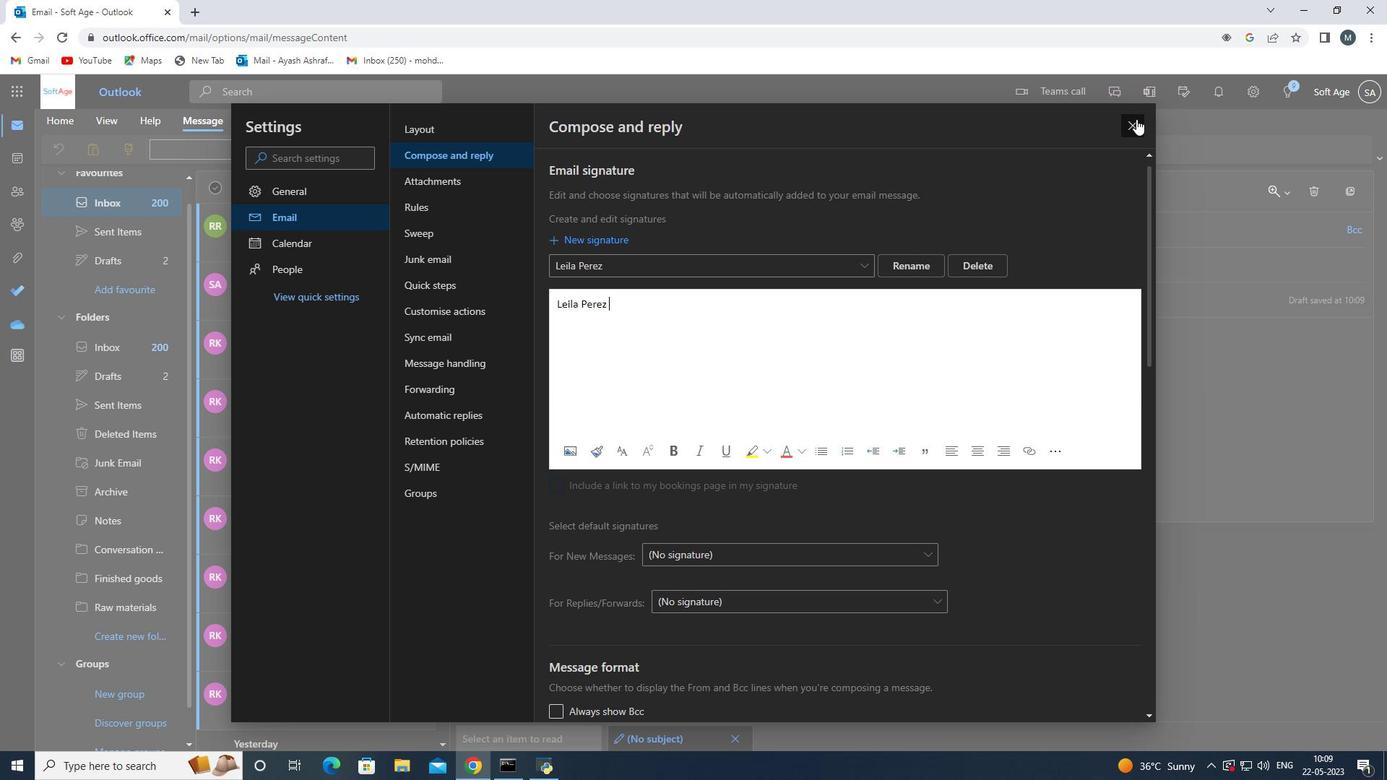 
Action: Mouse moved to (527, 340)
Screenshot: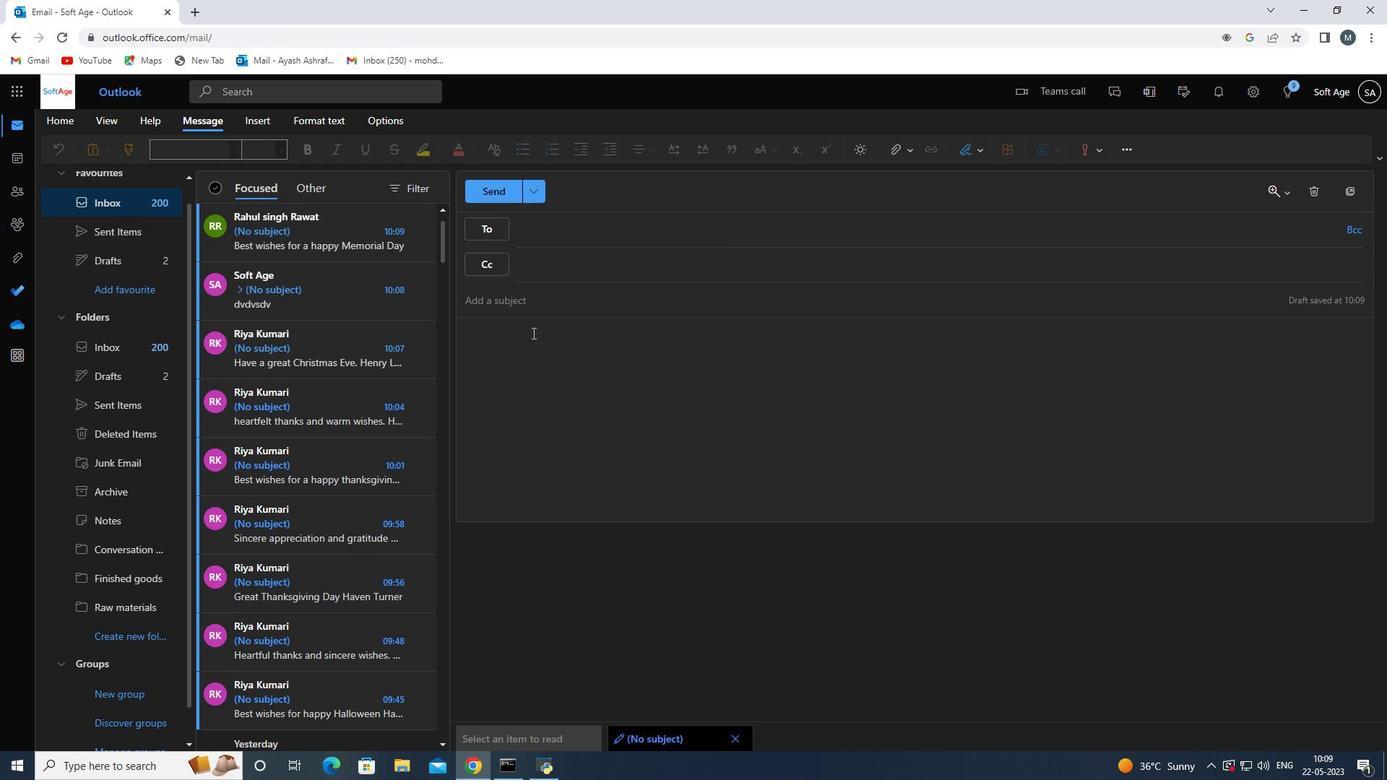 
Action: Mouse pressed left at (527, 340)
Screenshot: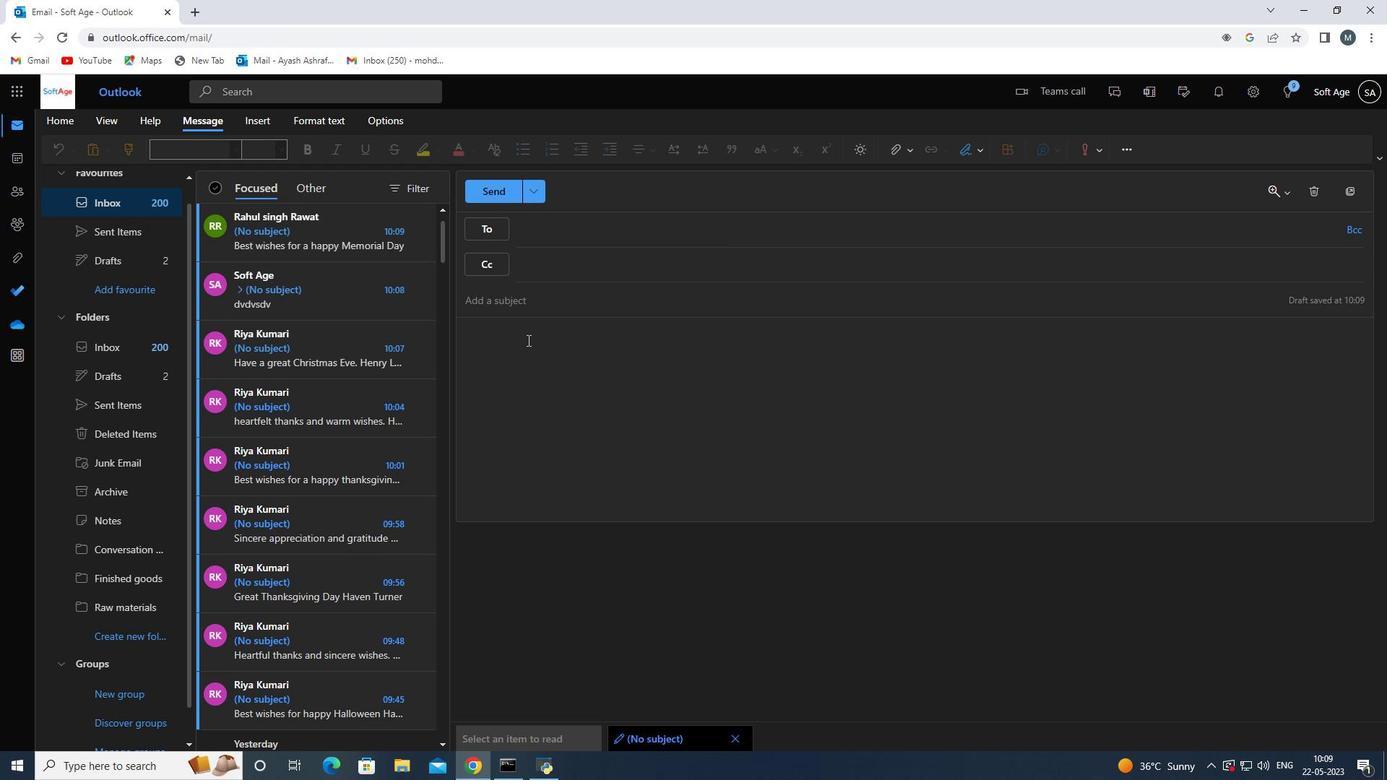 
Action: Key pressed <Key.shift>With<Key.space>heartfelt<Key.space>thnks<Key.space><Key.backspace><Key.backspace><Key.backspace><Key.backspace>anks<Key.space>and<Key.space>warm<Key.space>wishes<Key.space><Key.enter><Key.enter>
Screenshot: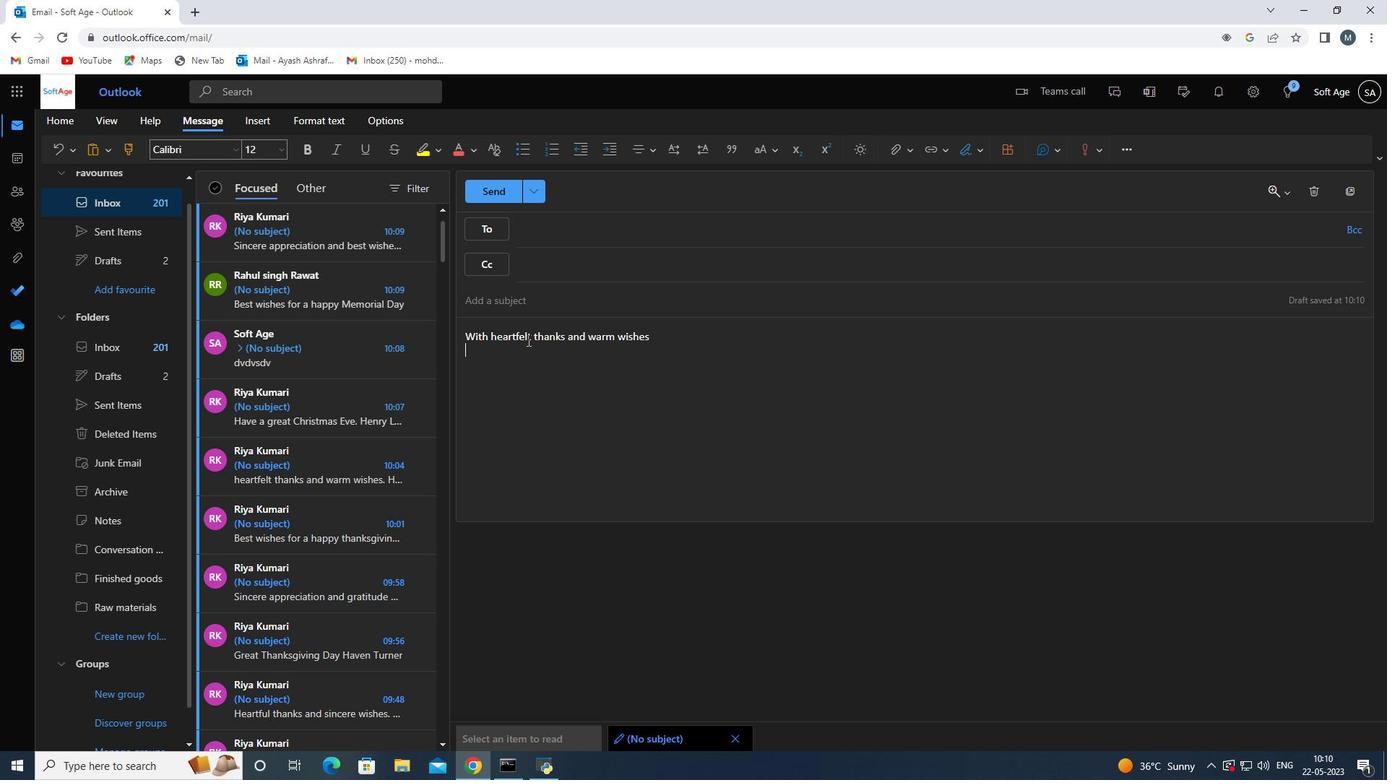 
Action: Mouse moved to (970, 152)
Screenshot: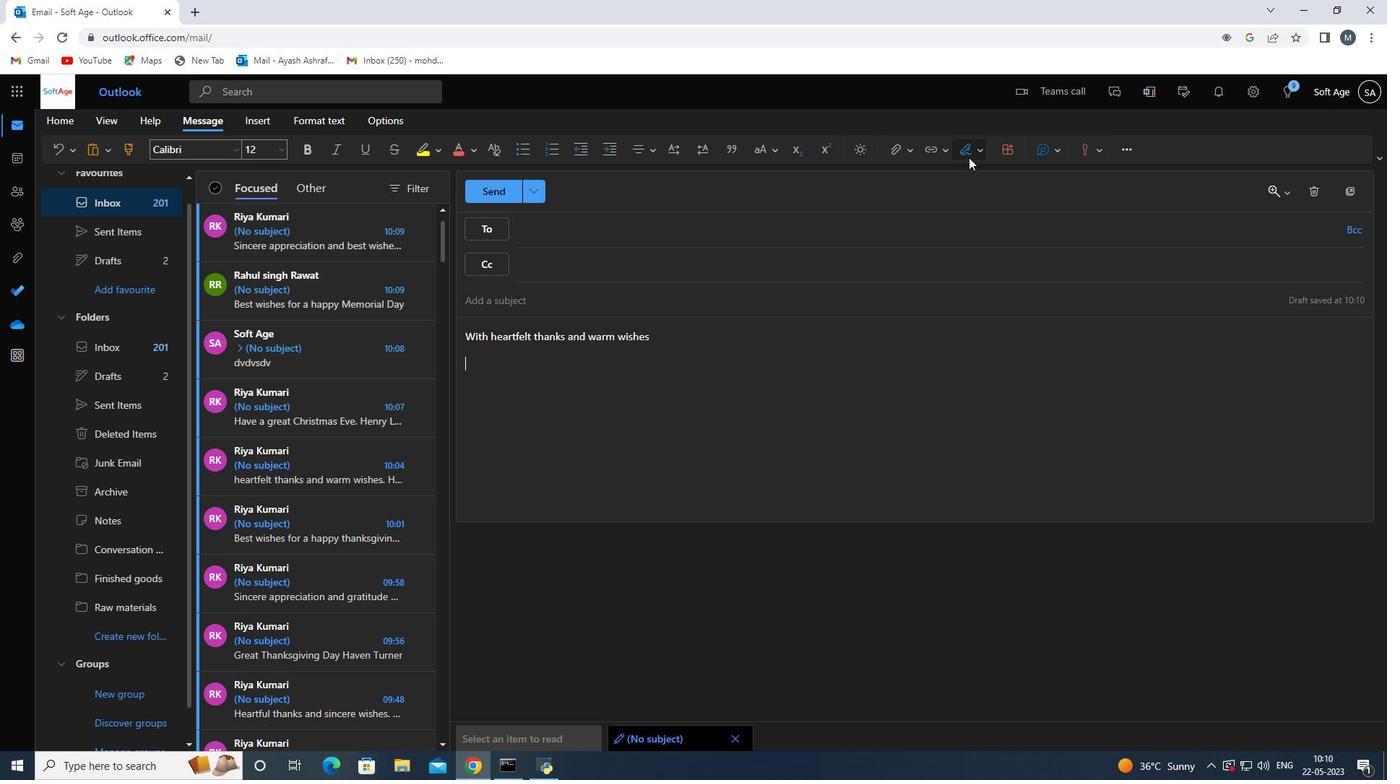 
Action: Mouse pressed left at (970, 152)
Screenshot: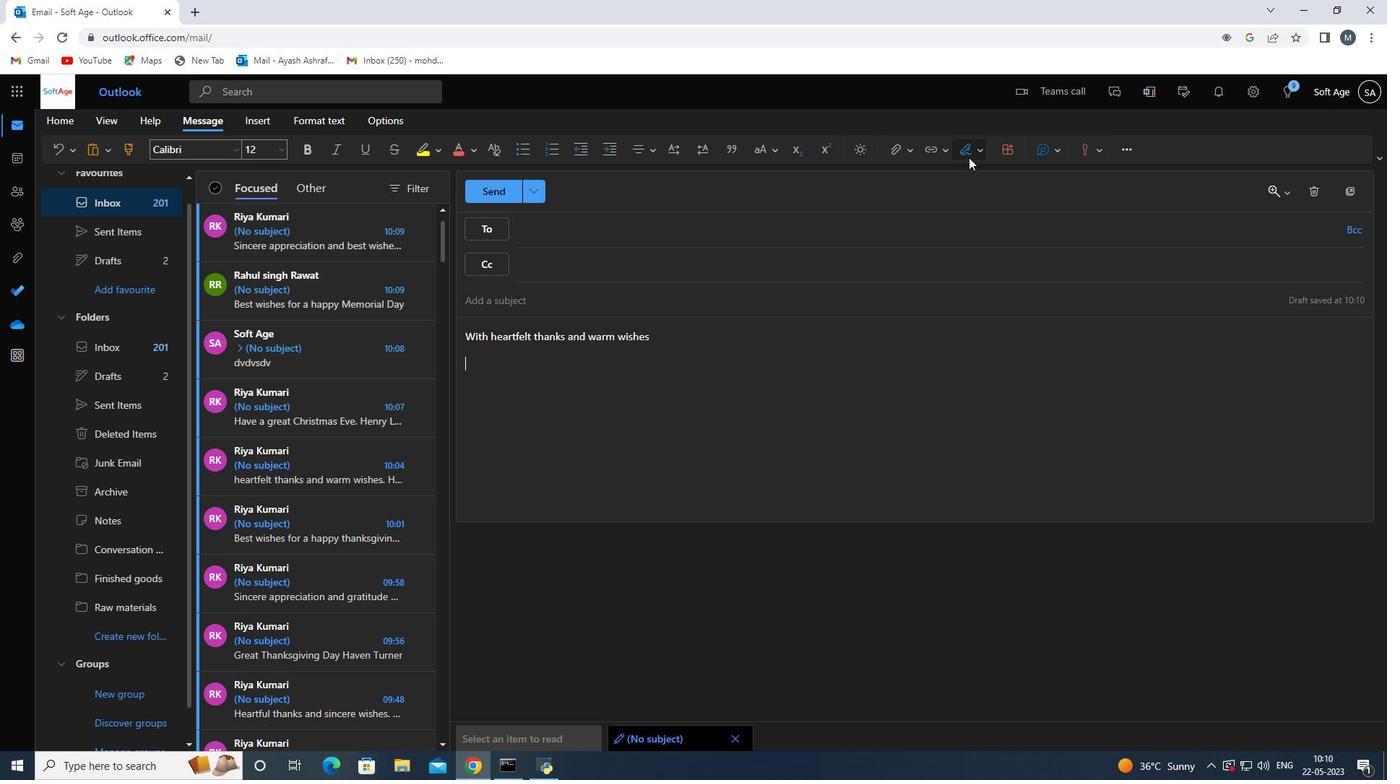 
Action: Mouse moved to (960, 182)
Screenshot: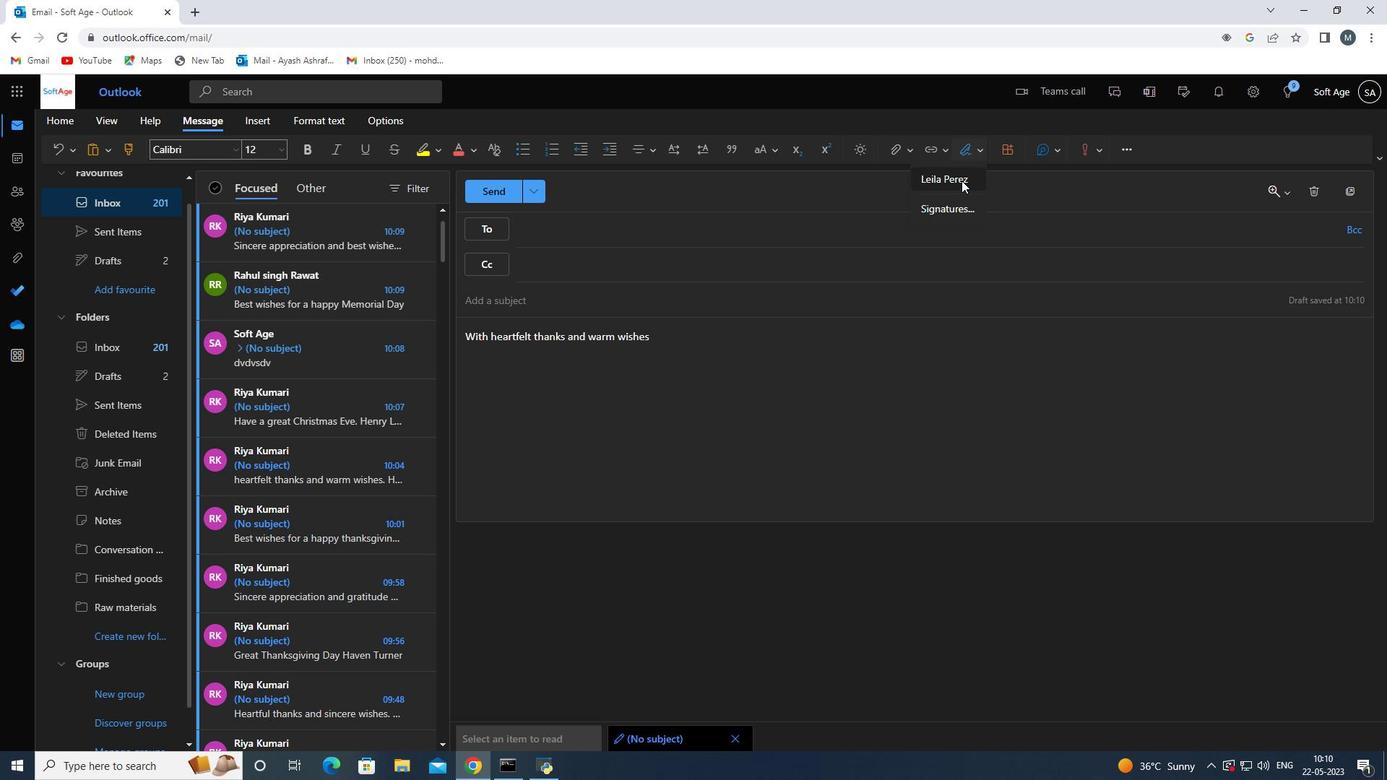 
Action: Mouse pressed left at (960, 182)
Screenshot: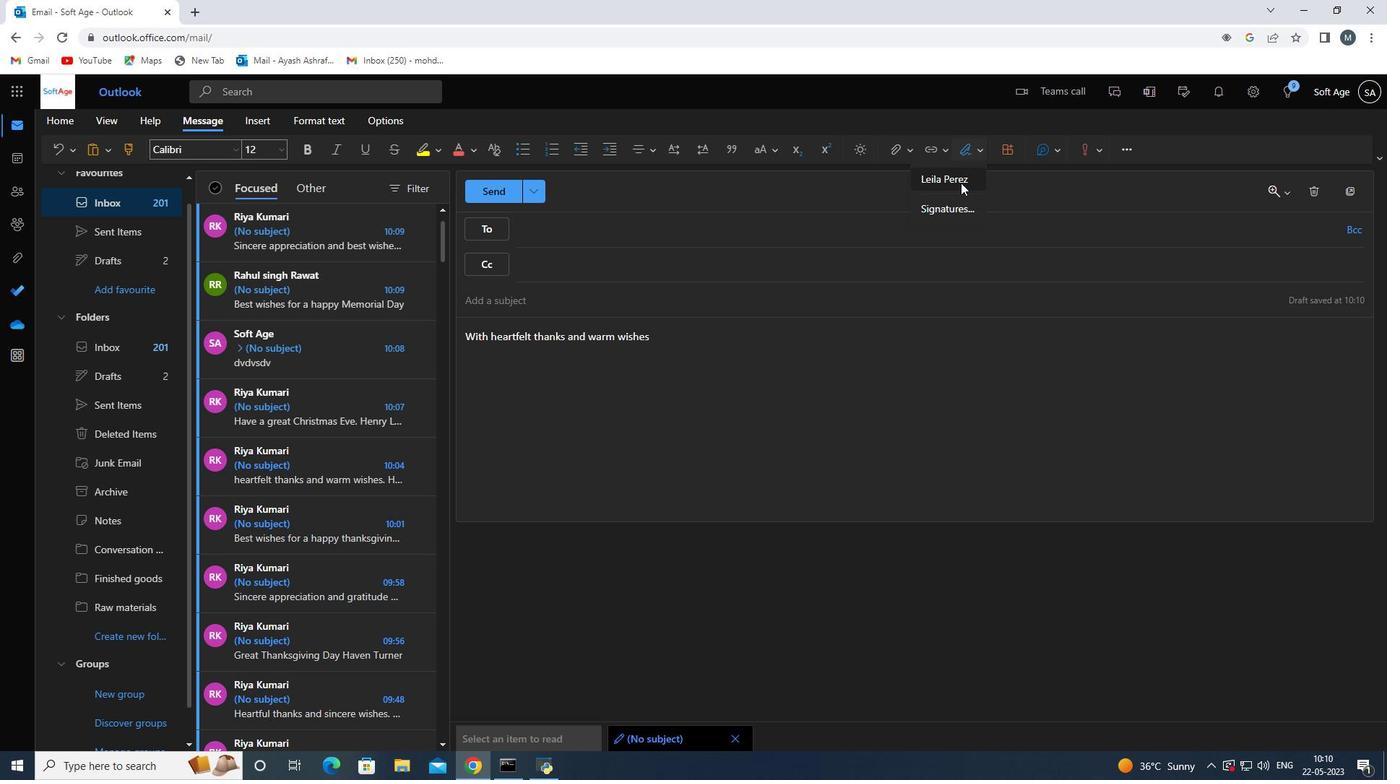 
Action: Mouse moved to (588, 235)
Screenshot: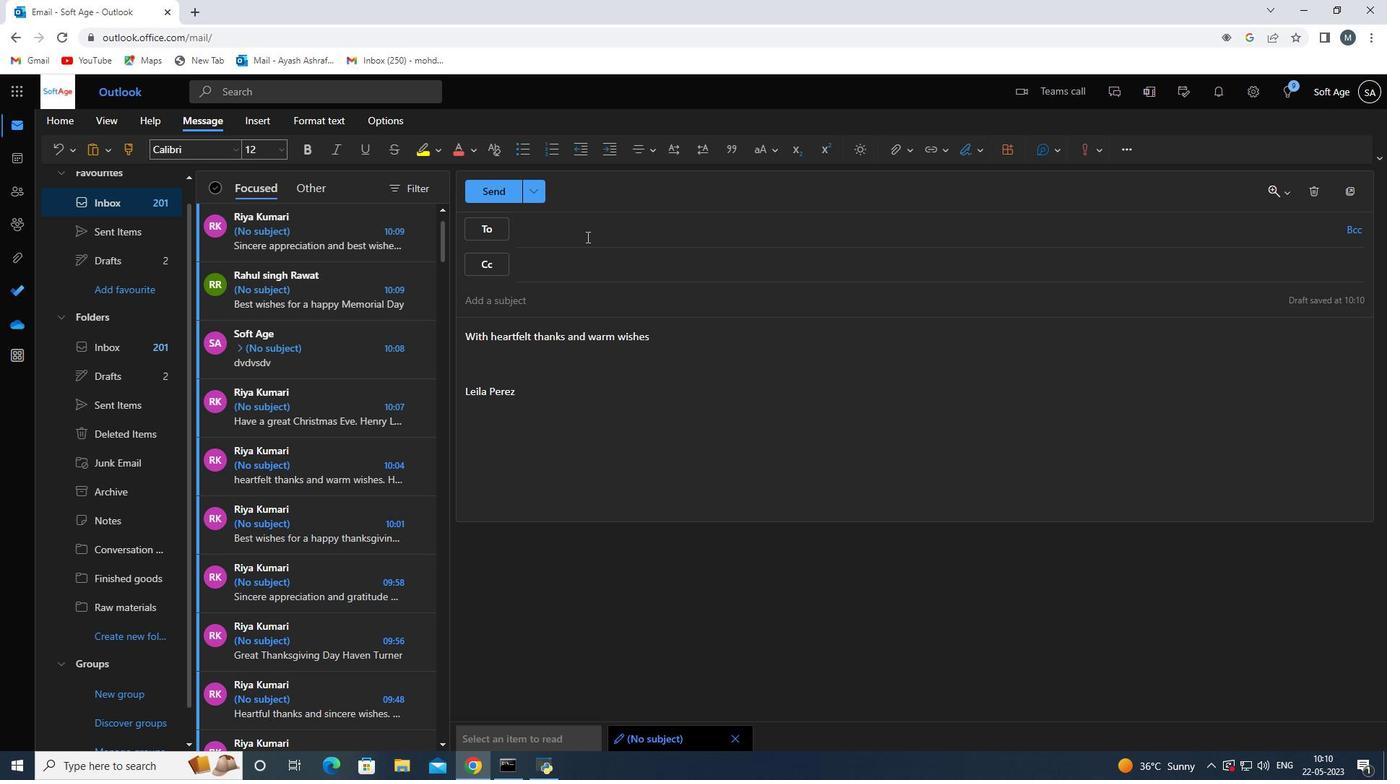 
Action: Mouse pressed left at (588, 235)
Screenshot: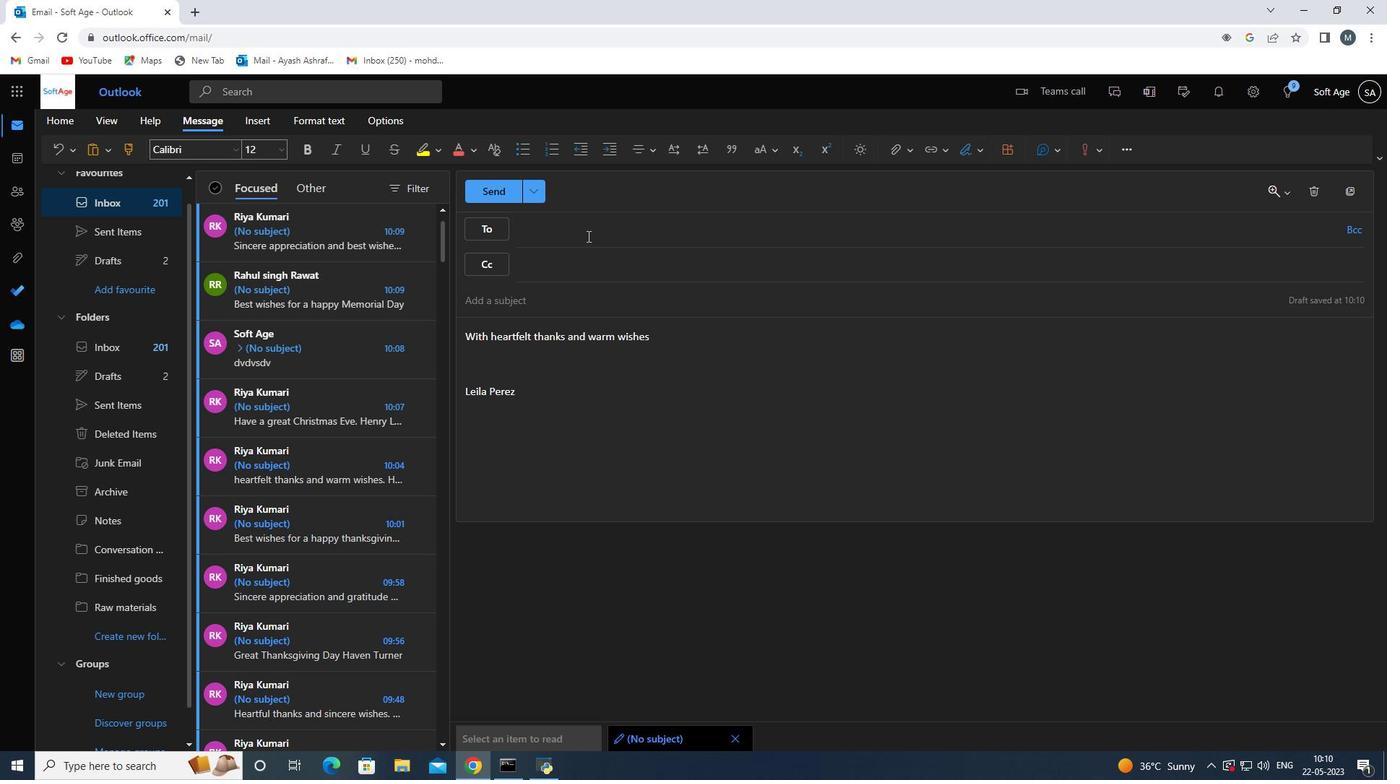 
Action: Key pressed softage.3<Key.shift>2softage<Key.backspace><Key.backspace><Key.backspace><Key.backspace><Key.backspace><Key.backspace><Key.backspace><Key.backspace><Key.shift><Key.shift><Key.shift><Key.shift><Key.shift><Key.shift>@softage.net<Key.enter>
Screenshot: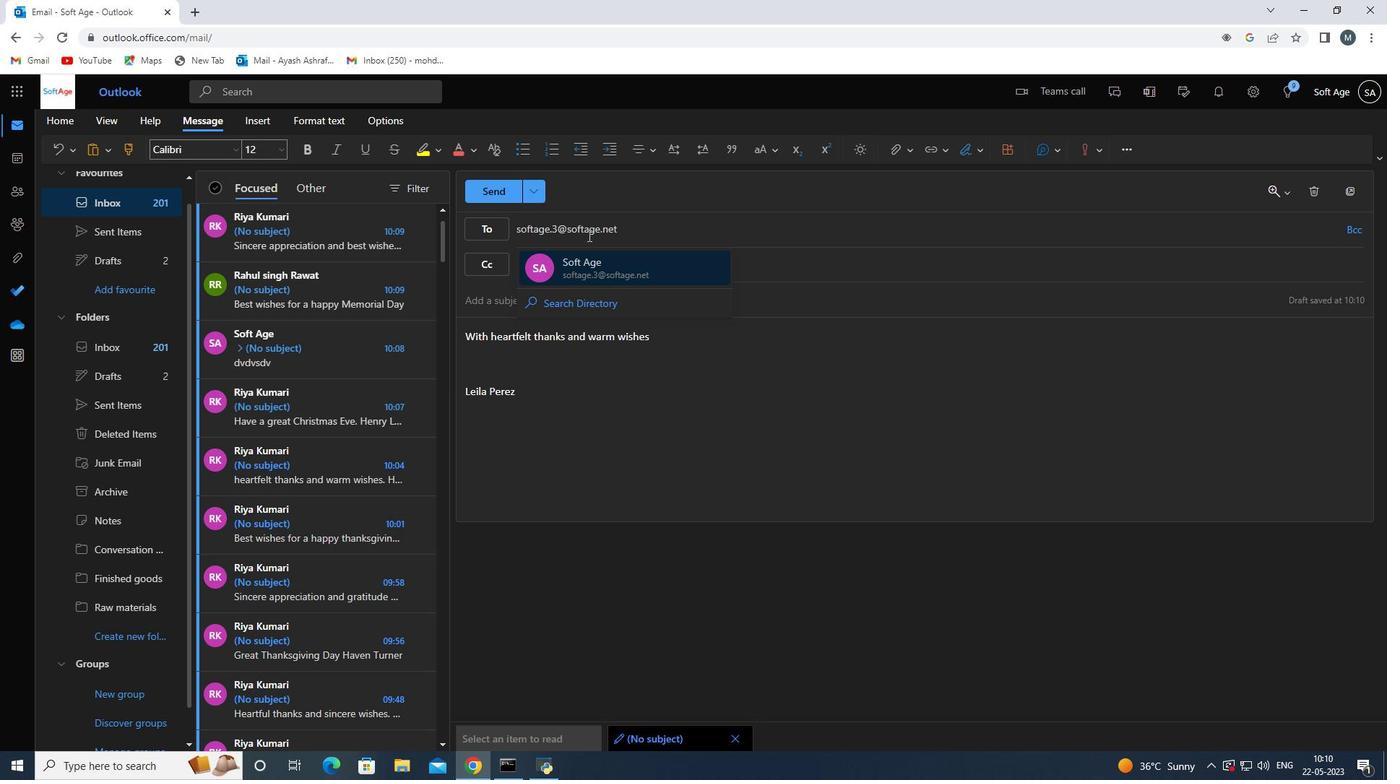 
Action: Mouse moved to (130, 630)
Screenshot: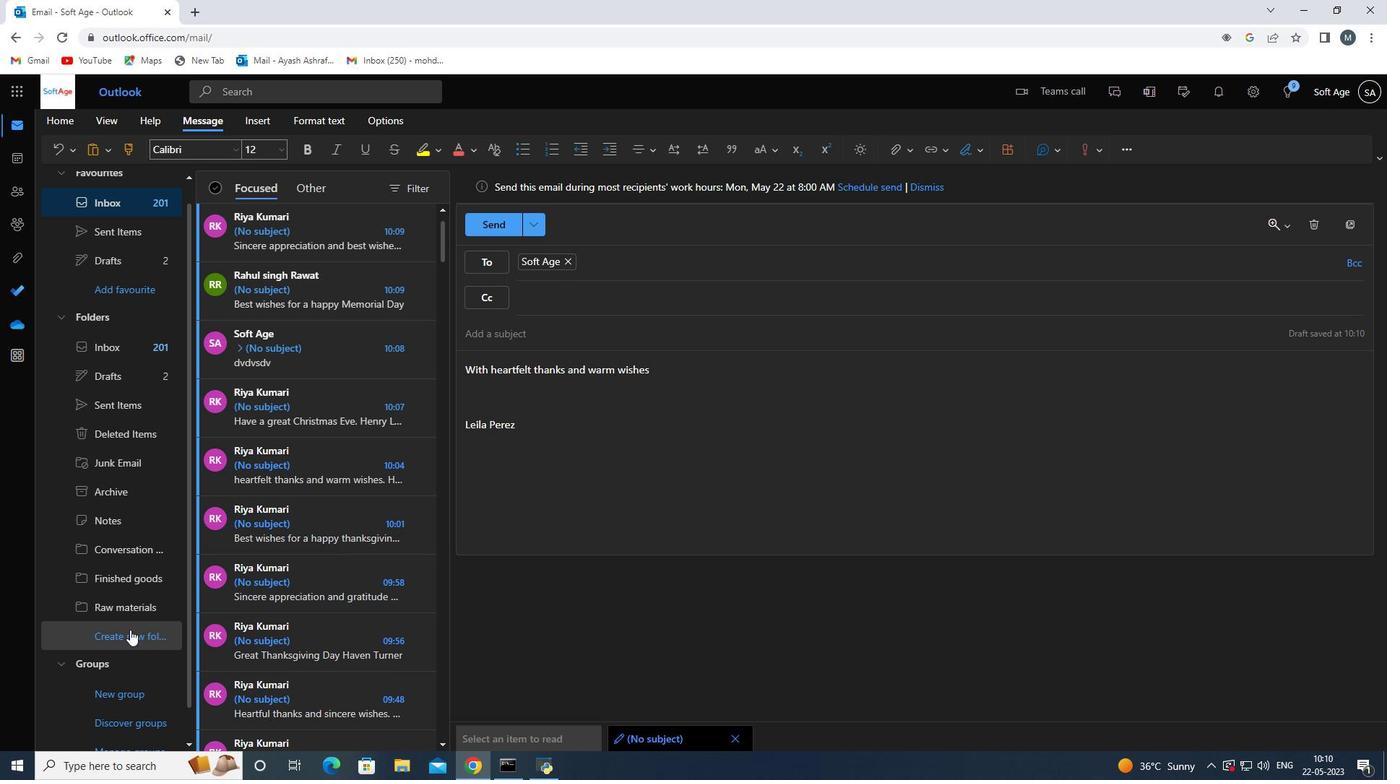 
Action: Mouse pressed left at (130, 630)
Screenshot: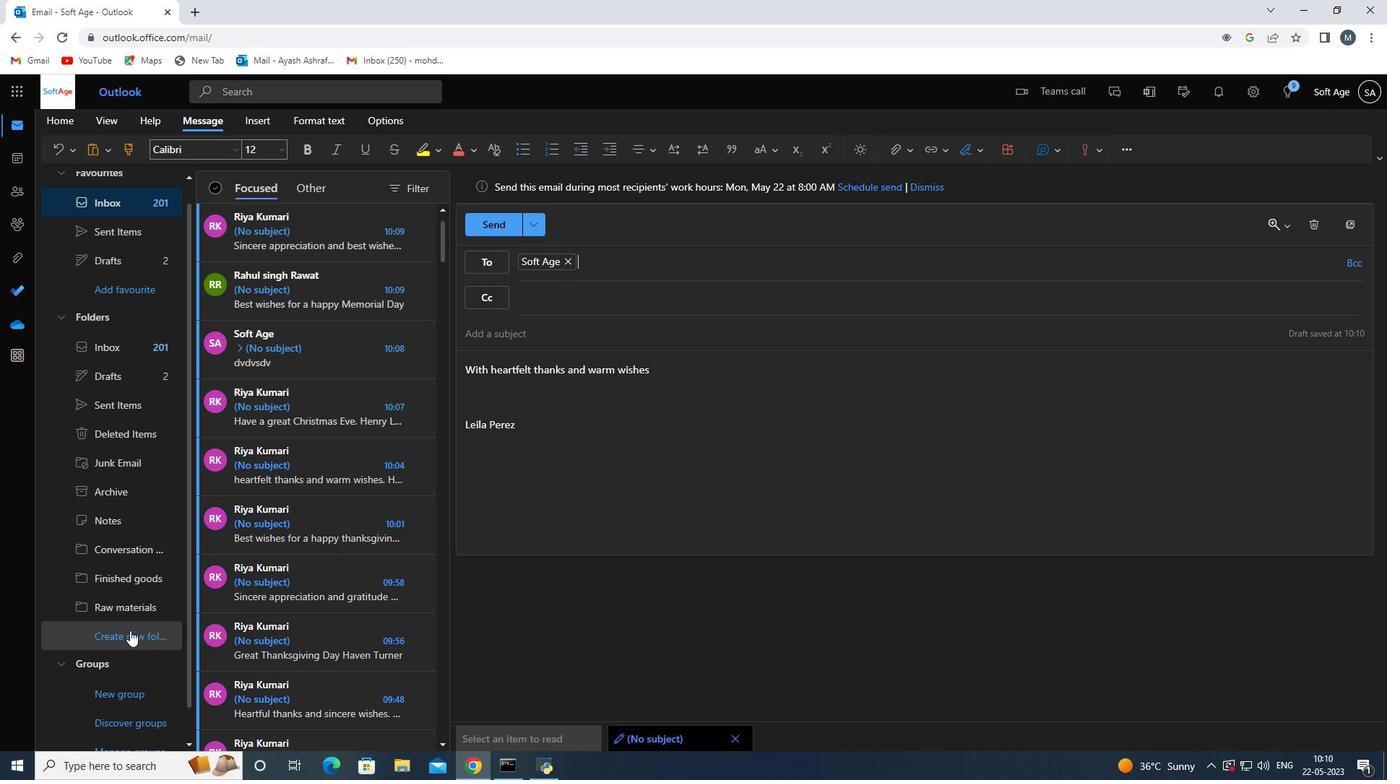 
Action: Mouse moved to (111, 629)
Screenshot: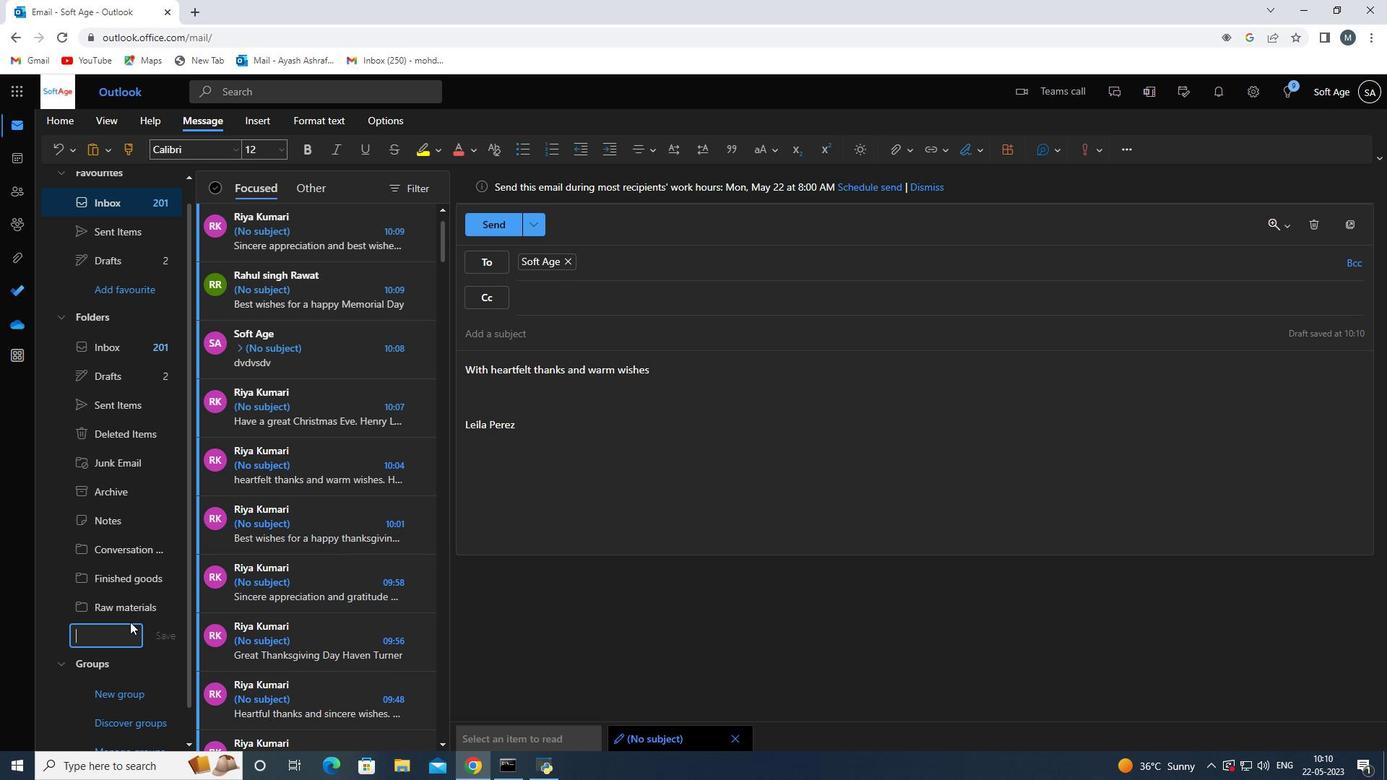 
Action: Mouse pressed left at (111, 629)
Screenshot: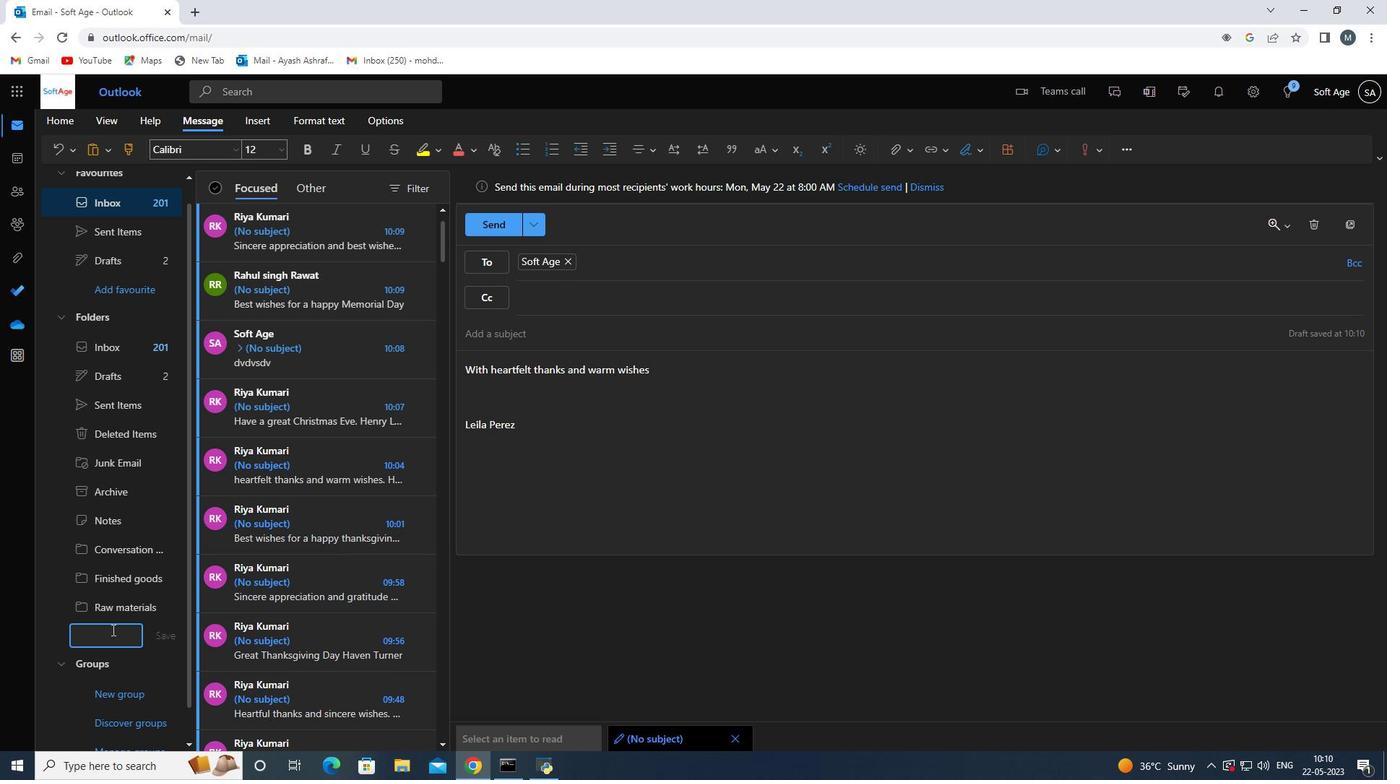 
Action: Key pressed sales<Key.space>orders
Screenshot: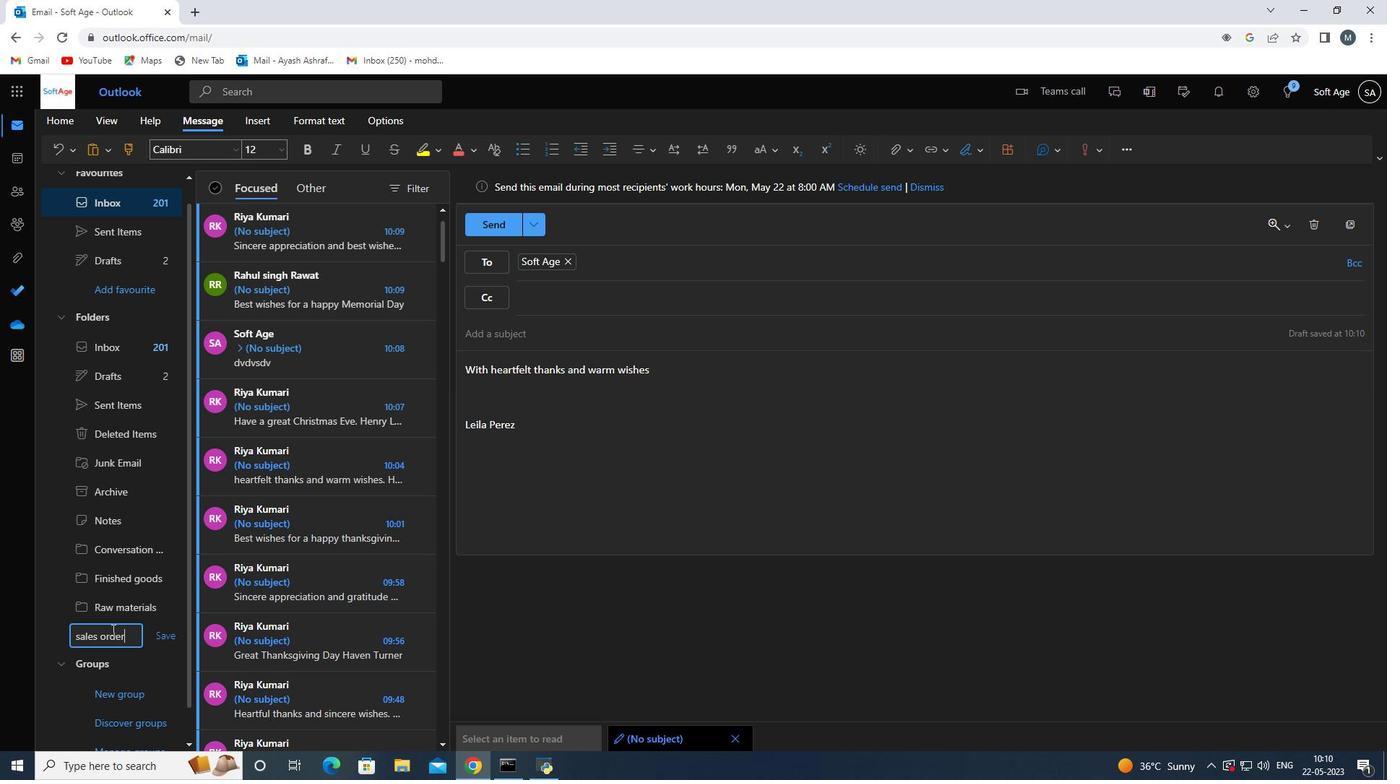 
Action: Mouse moved to (504, 228)
Screenshot: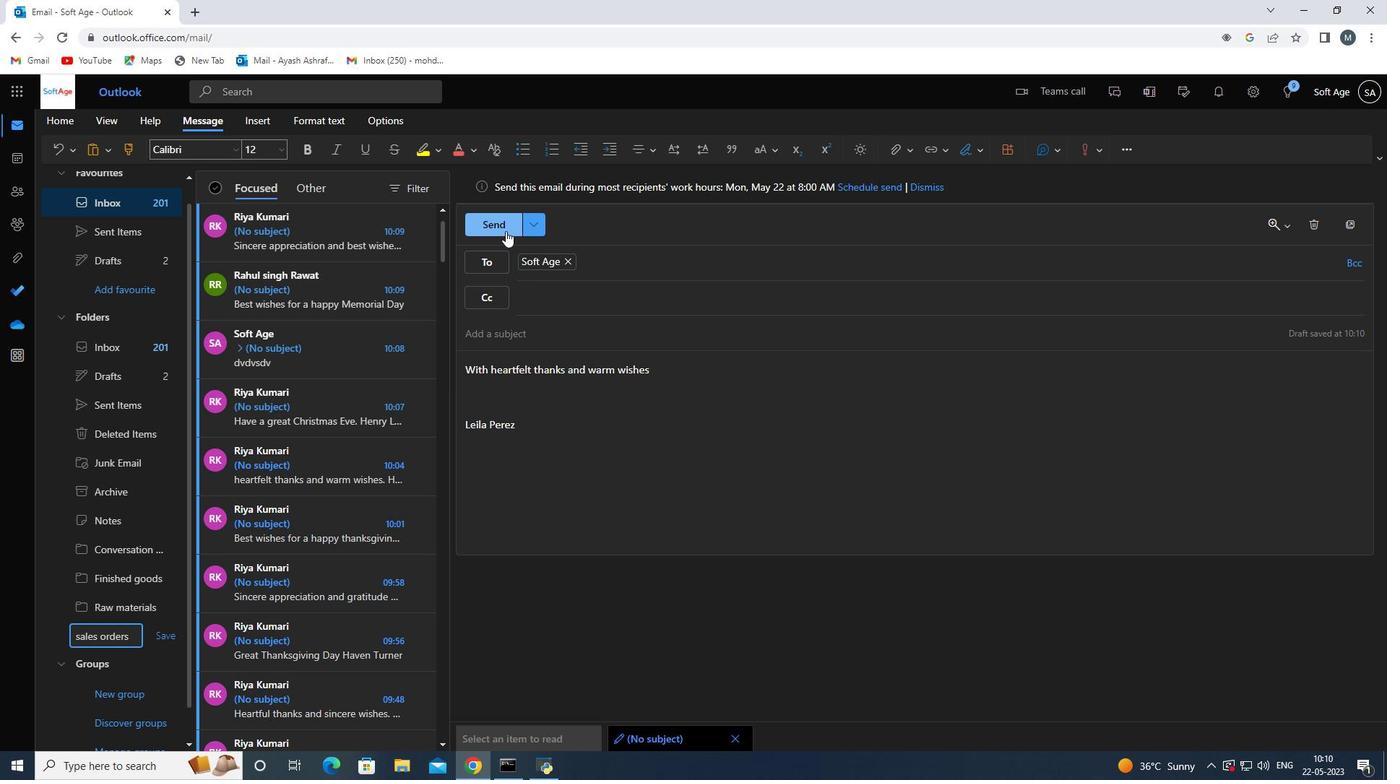
Action: Mouse pressed left at (504, 228)
Screenshot: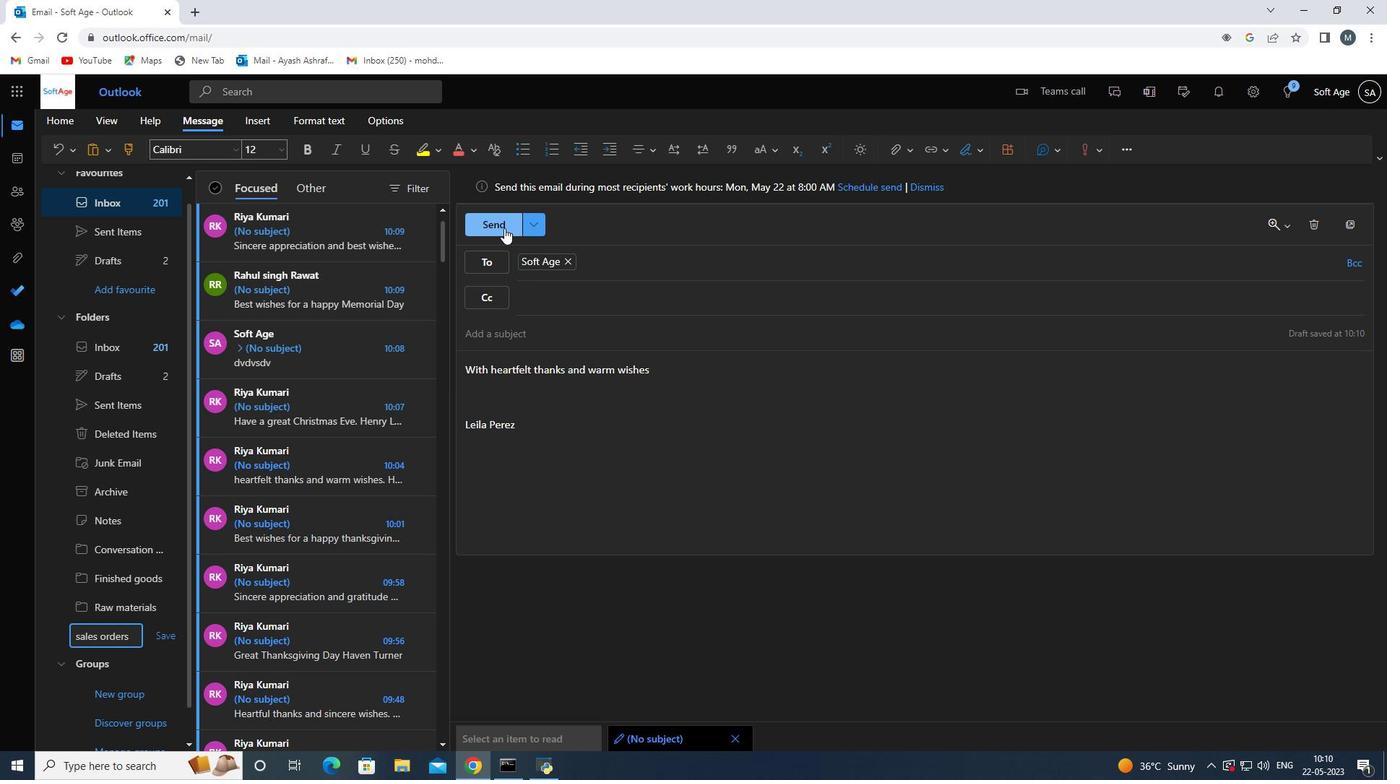 
Action: Mouse moved to (673, 460)
Screenshot: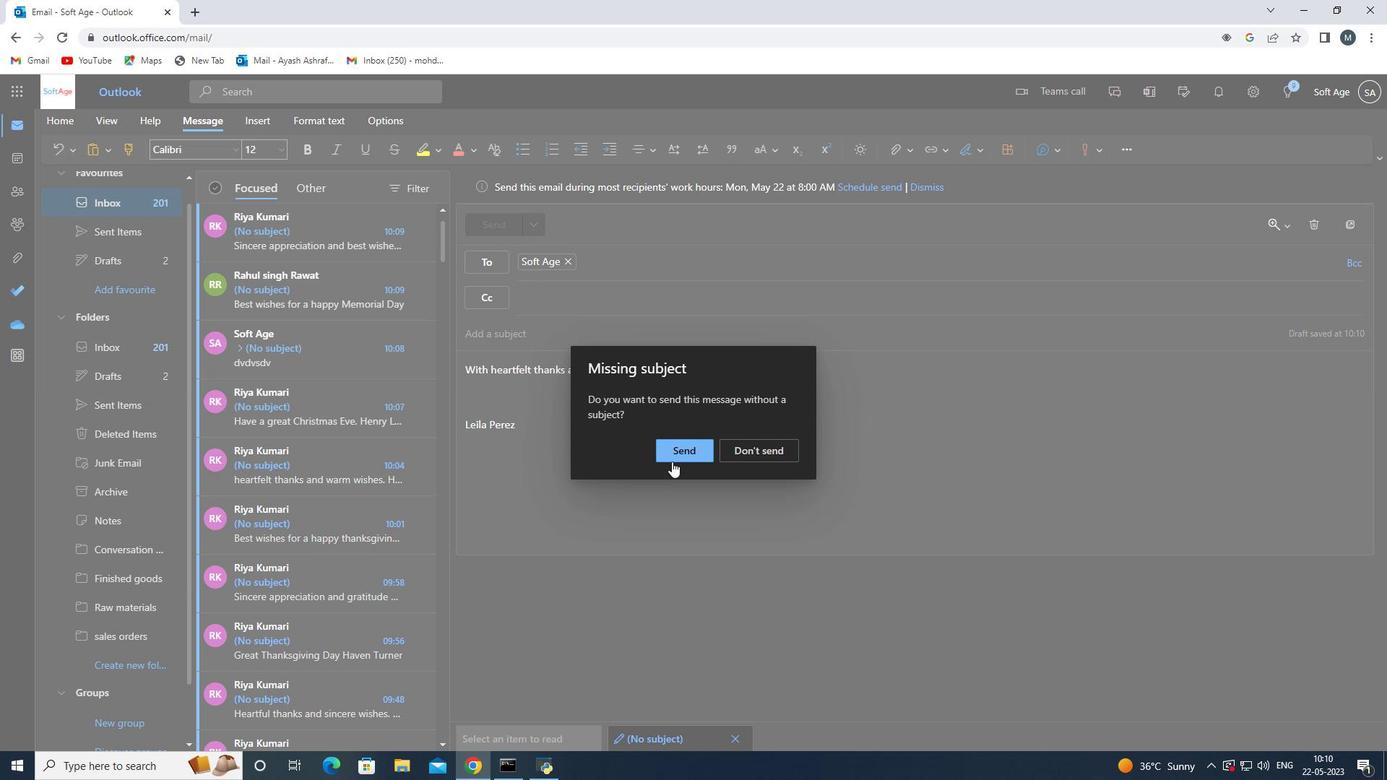 
Action: Mouse pressed left at (673, 460)
Screenshot: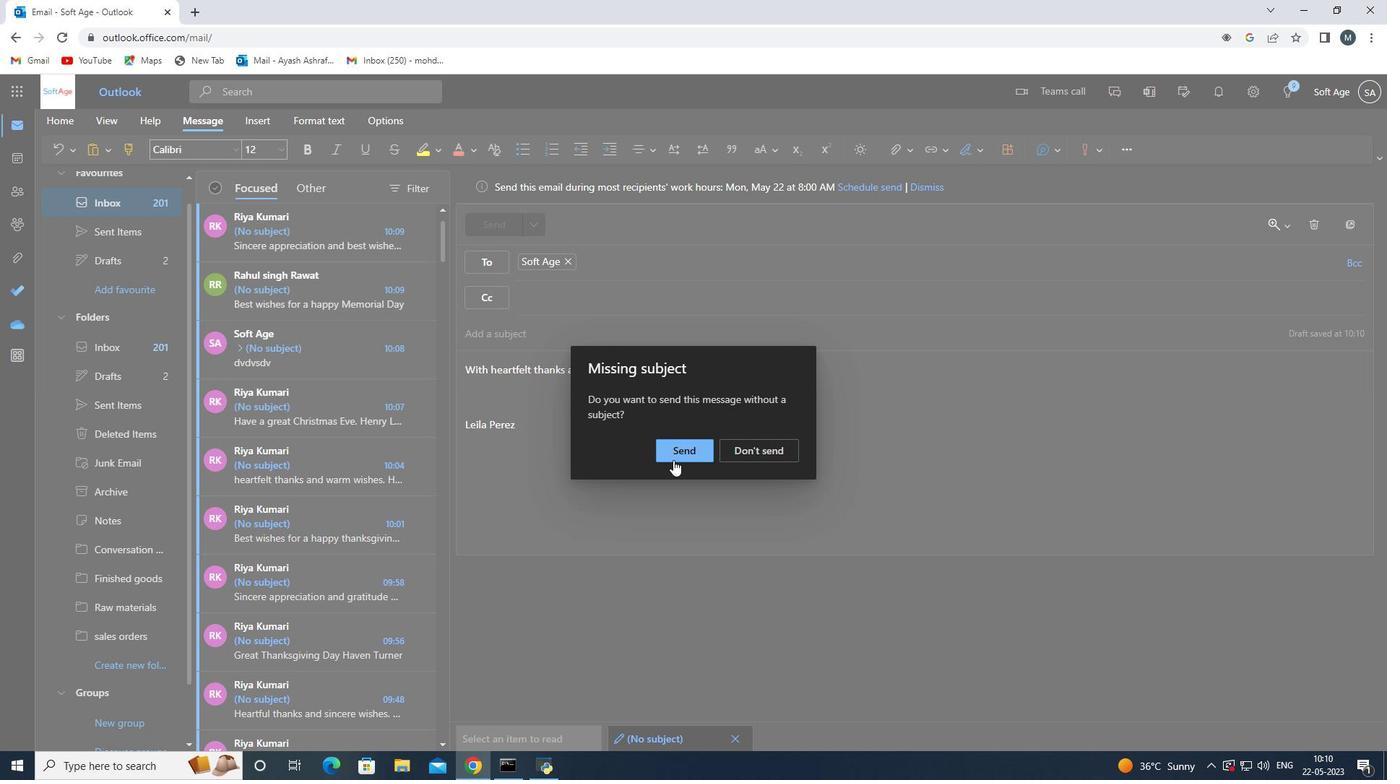 
Action: Mouse moved to (676, 458)
Screenshot: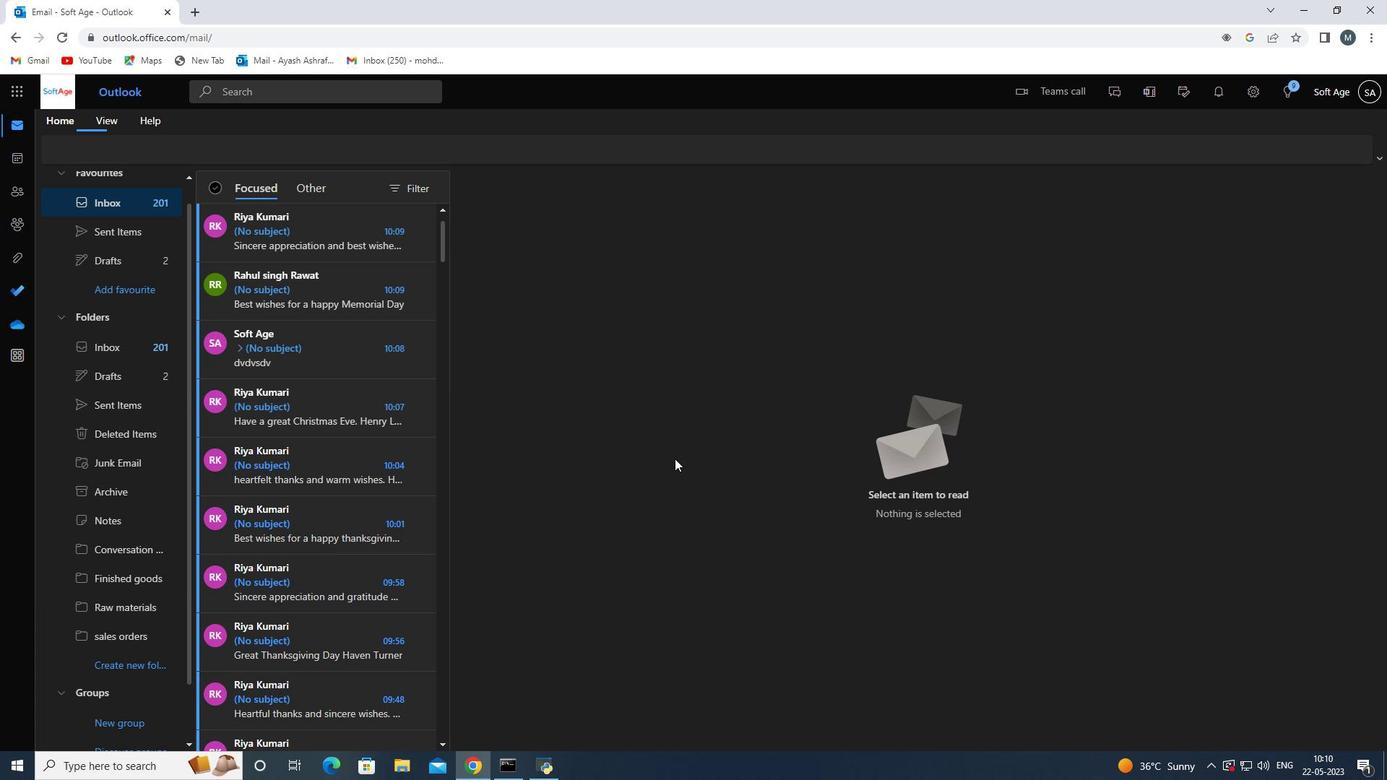 
